 Task: Log work in the project AgileGuru for the issue 'Develop a new tool for automated testing of web application performance under high traffic and load conditions' spent time as '1w 6d 3h 38m' and remaining time as '1w 5d 3h 16m' and add a flag. Now add the issue to the epic 'IT Service Level Management Process Improvement'. Log work in the project AgileGuru for the issue 'Upgrade the user interface of a web application to improve usability and user experience' spent time as '6w 6d 8h 7m' and remaining time as '2w 6d 19h 45m' and clone the issue. Now add the issue to the epic 'IT Capacity Management Process Improvement'
Action: Mouse moved to (1010, 249)
Screenshot: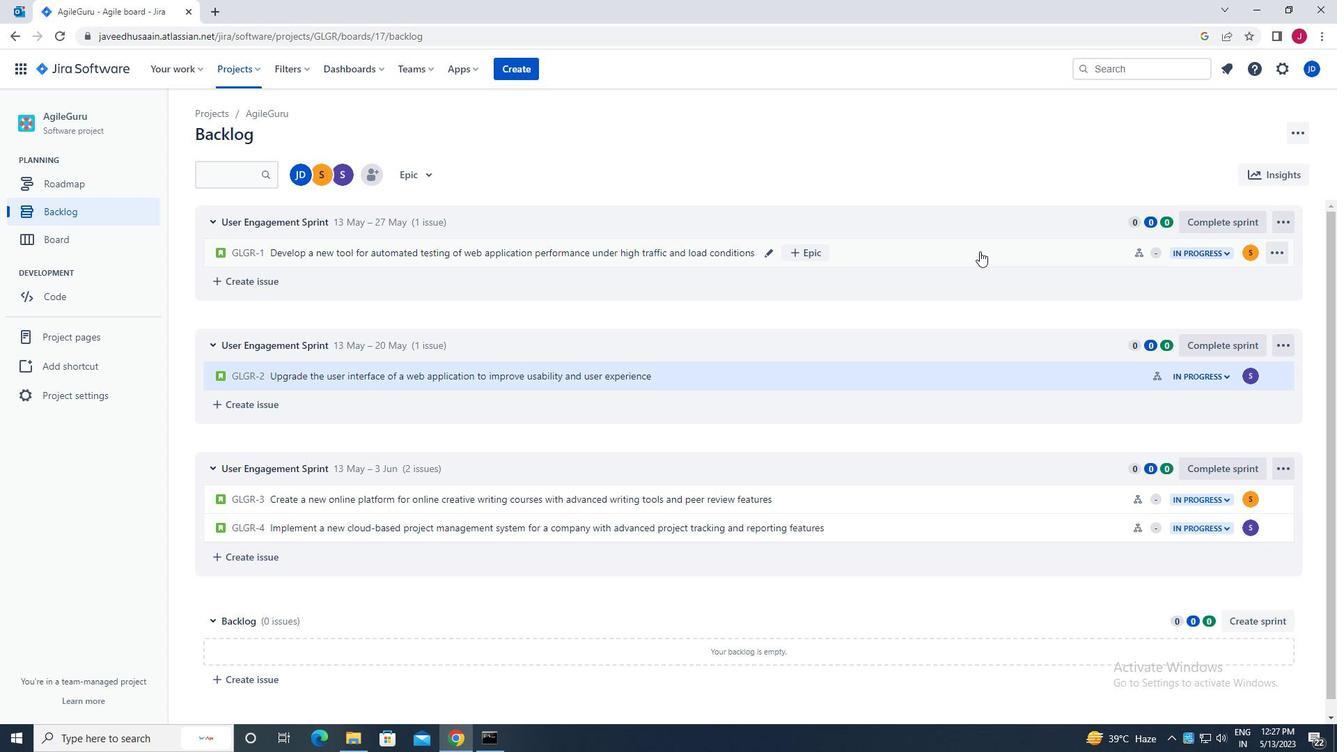 
Action: Mouse pressed left at (1010, 249)
Screenshot: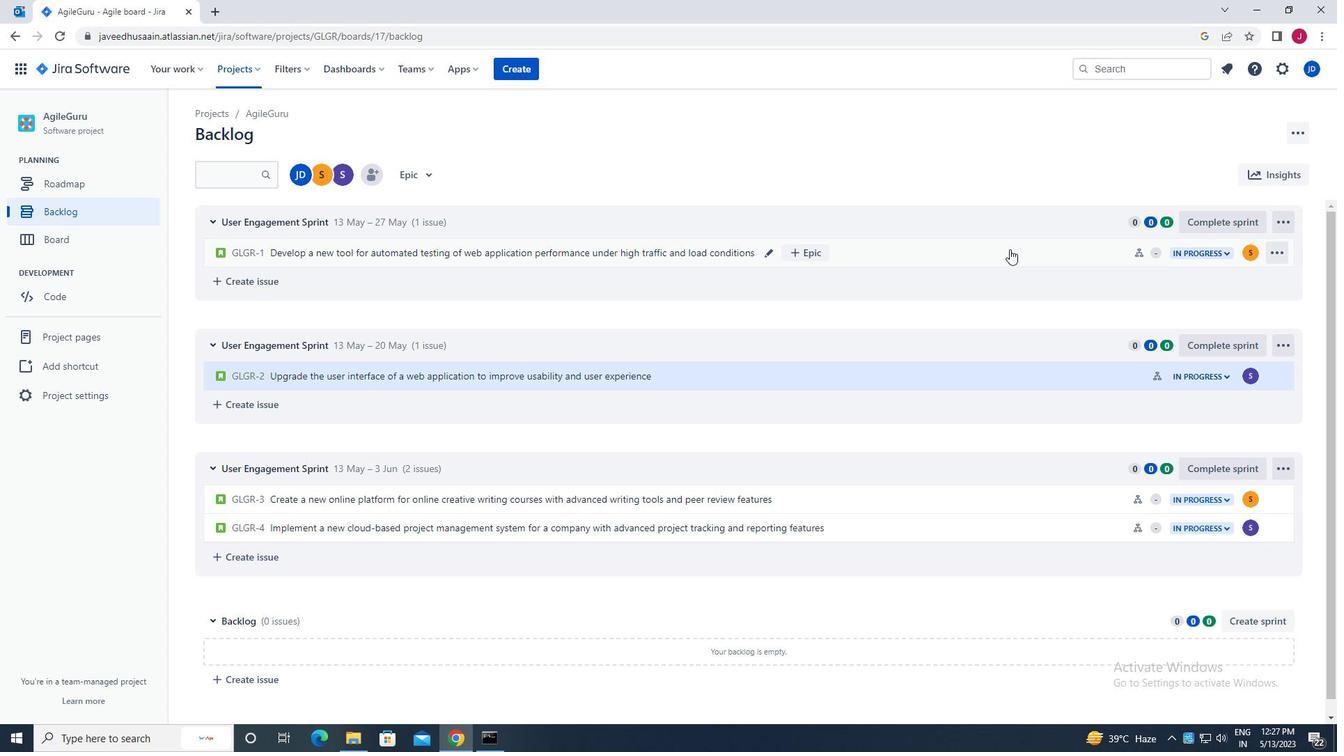 
Action: Mouse moved to (1275, 212)
Screenshot: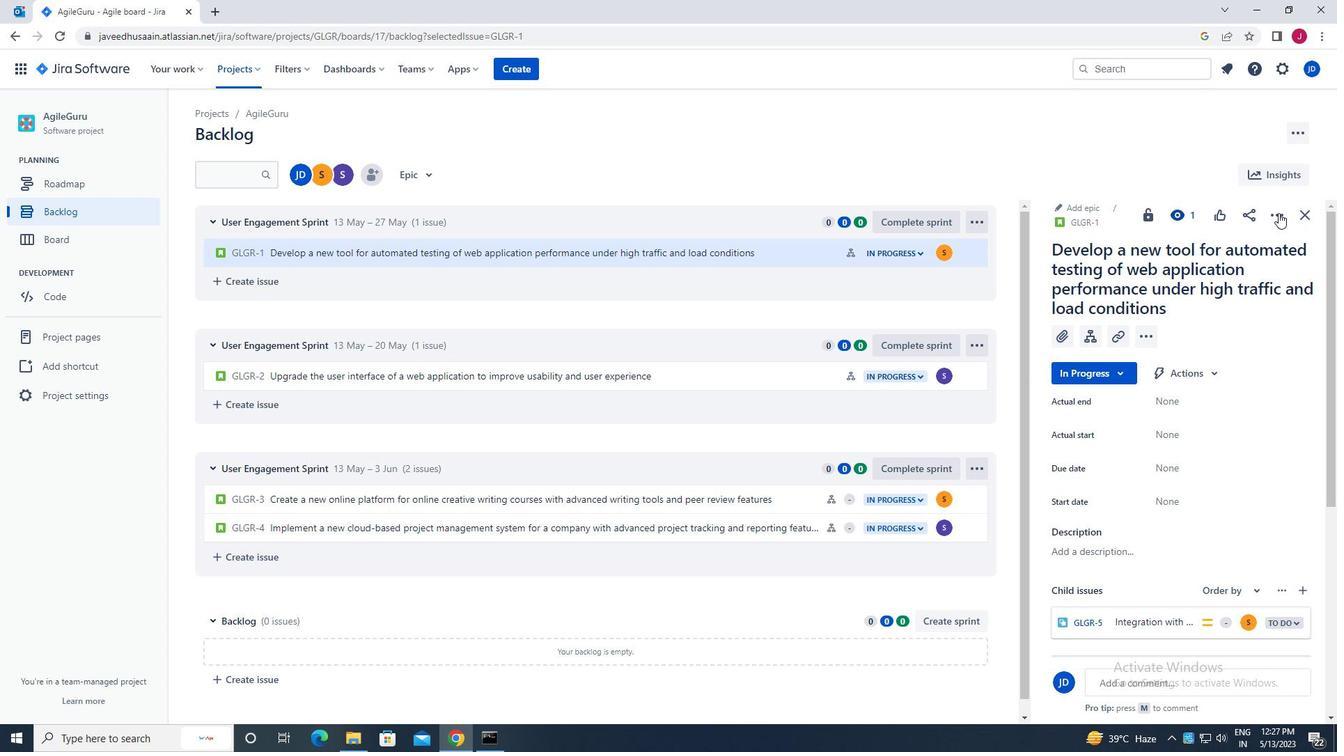 
Action: Mouse pressed left at (1275, 212)
Screenshot: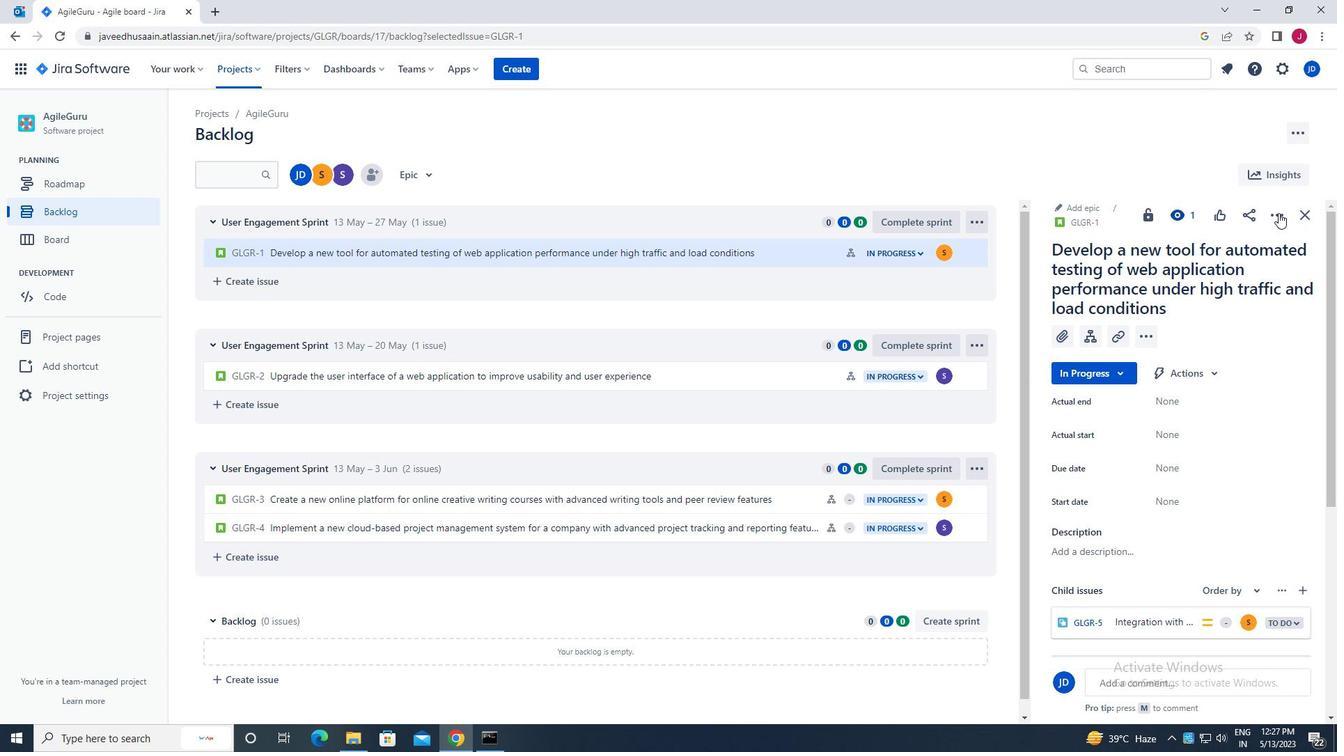 
Action: Mouse moved to (1209, 257)
Screenshot: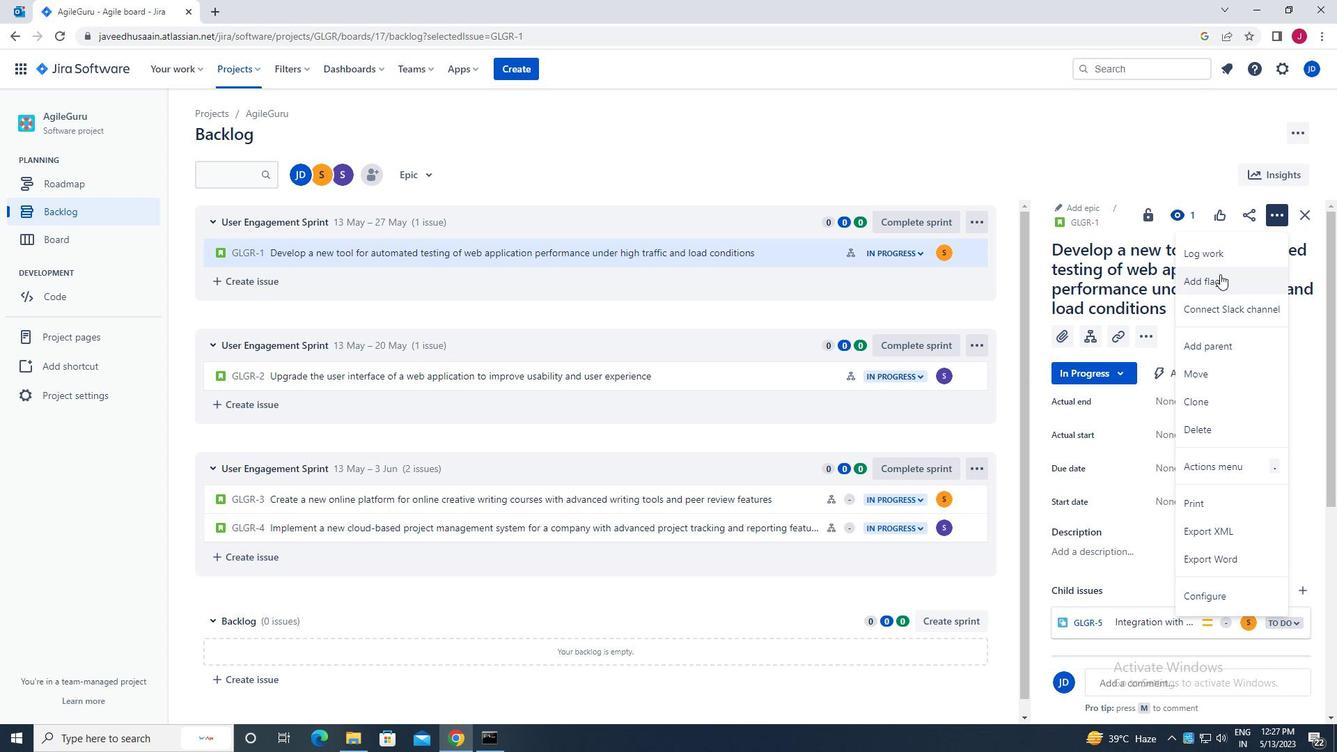 
Action: Mouse pressed left at (1209, 257)
Screenshot: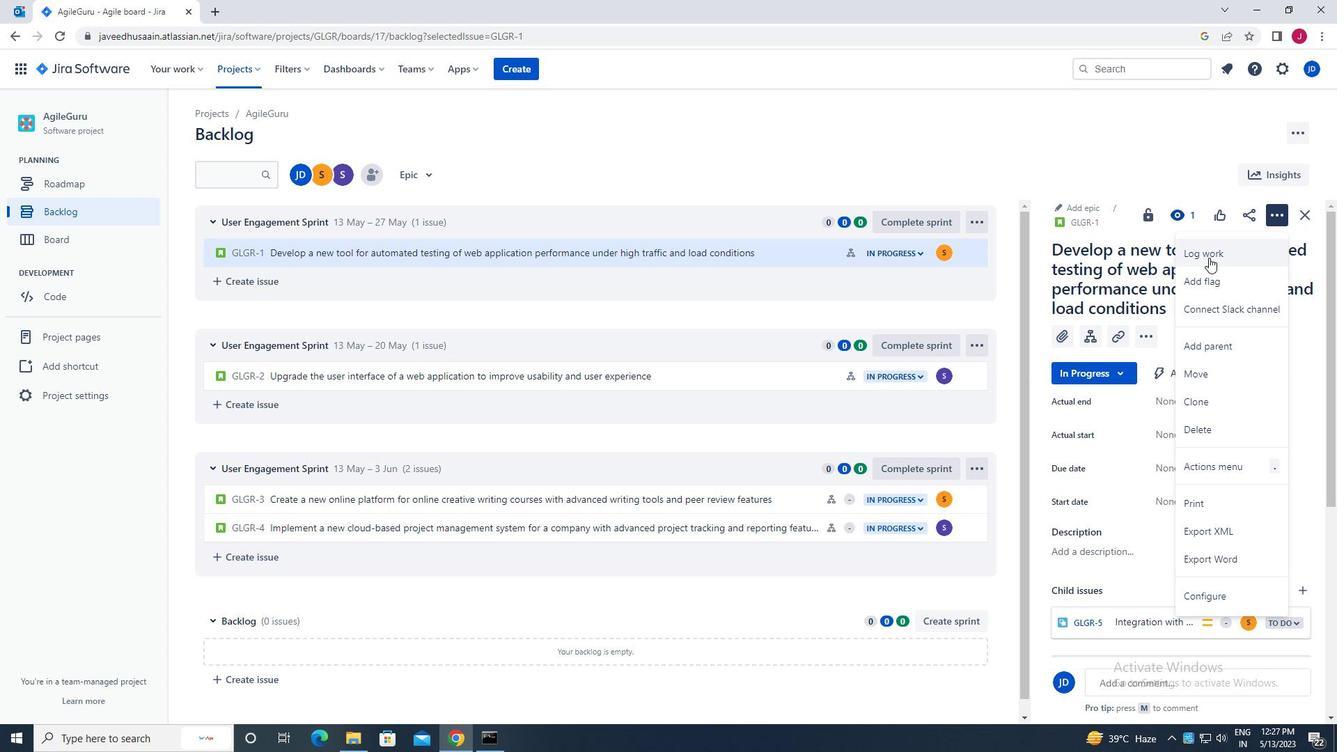 
Action: Mouse moved to (594, 204)
Screenshot: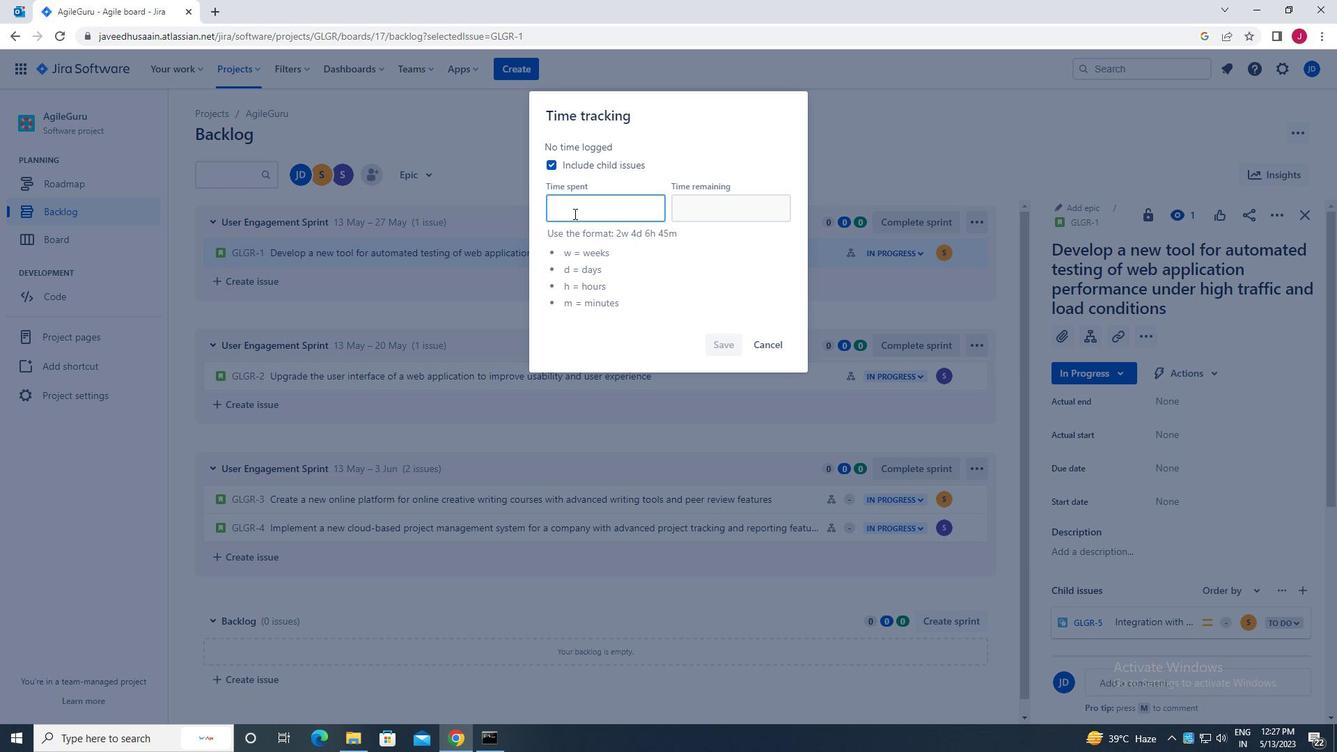 
Action: Mouse pressed left at (594, 204)
Screenshot: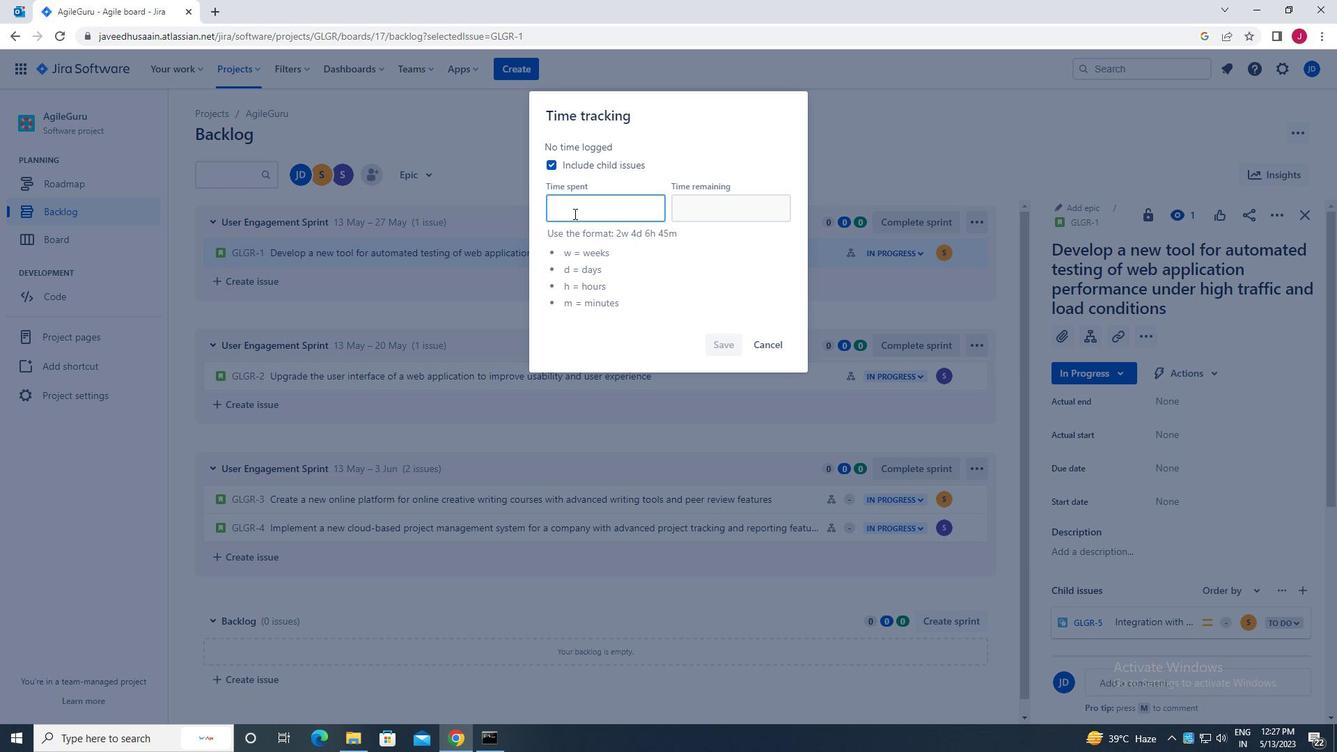 
Action: Mouse moved to (595, 204)
Screenshot: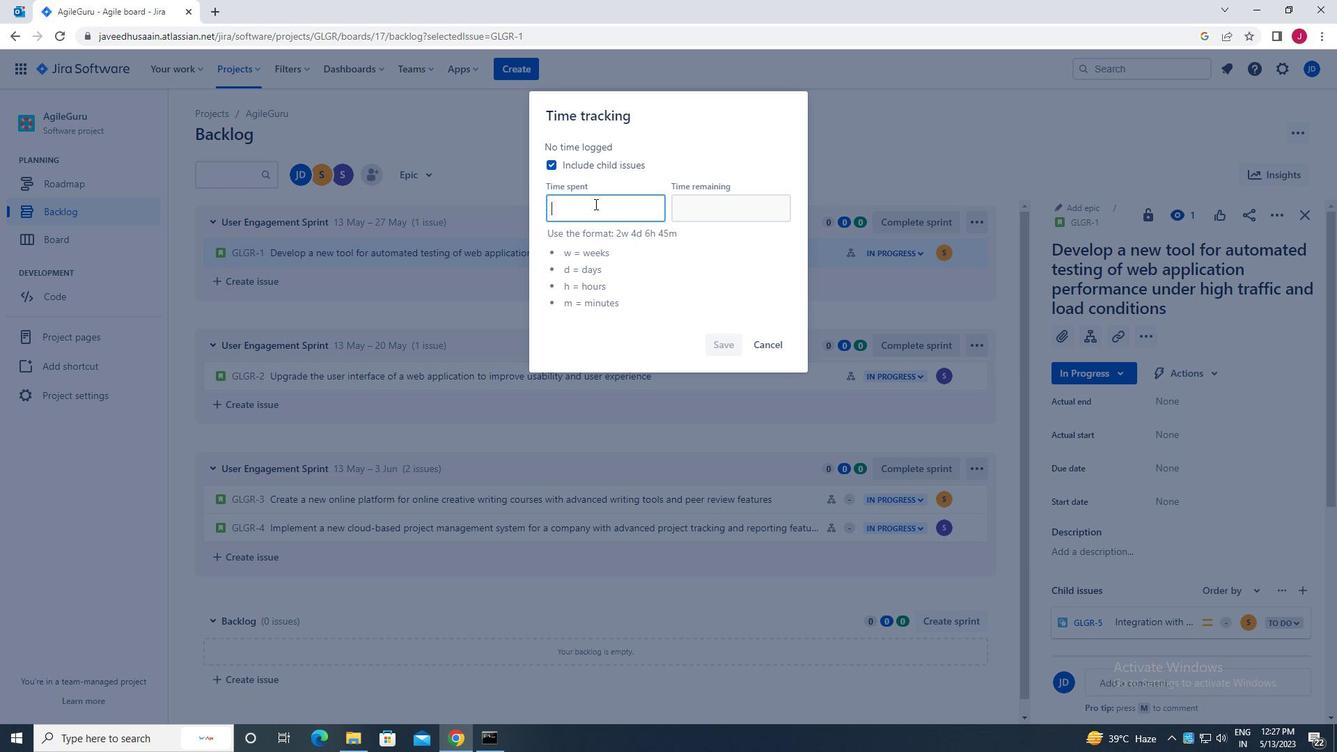 
Action: Key pressed 1<Key.caps_lock>w<Key.space>6d<Key.space>3h<Key.space>38m
Screenshot: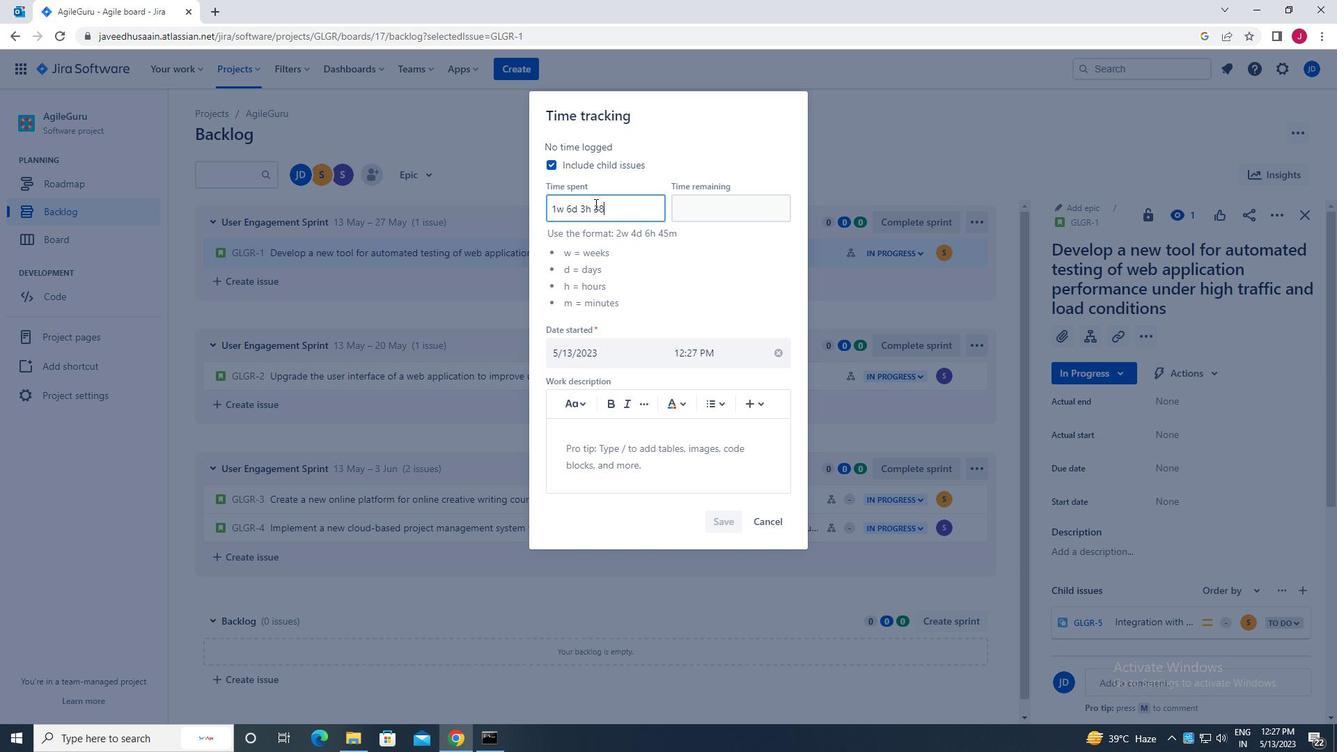 
Action: Mouse moved to (746, 204)
Screenshot: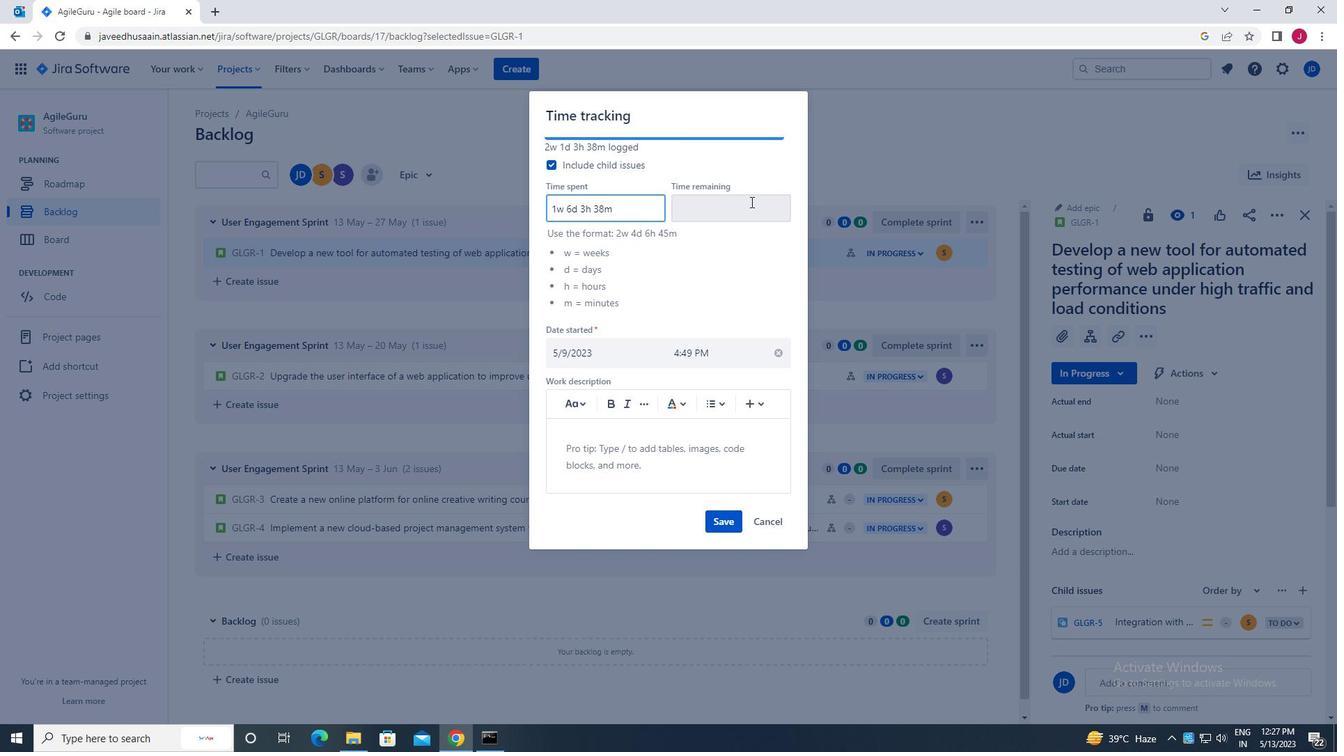 
Action: Mouse pressed left at (746, 204)
Screenshot: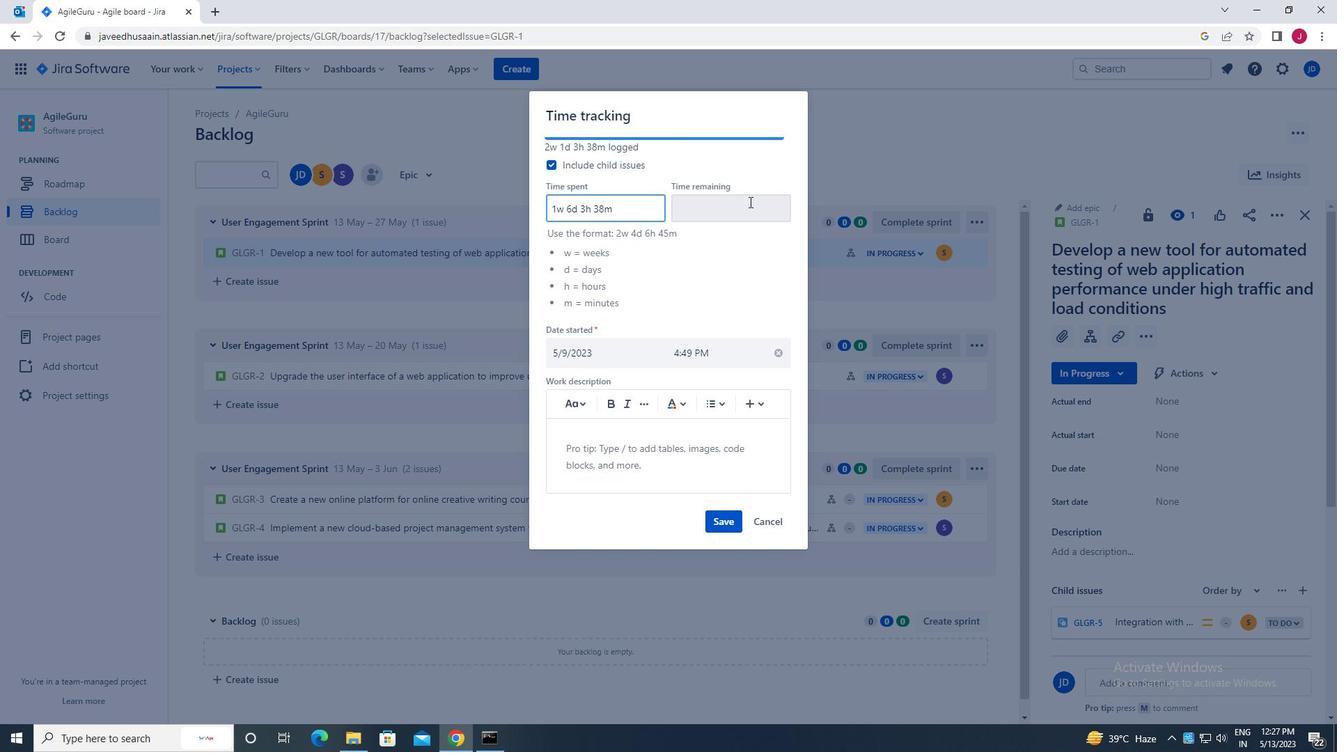 
Action: Mouse moved to (746, 204)
Screenshot: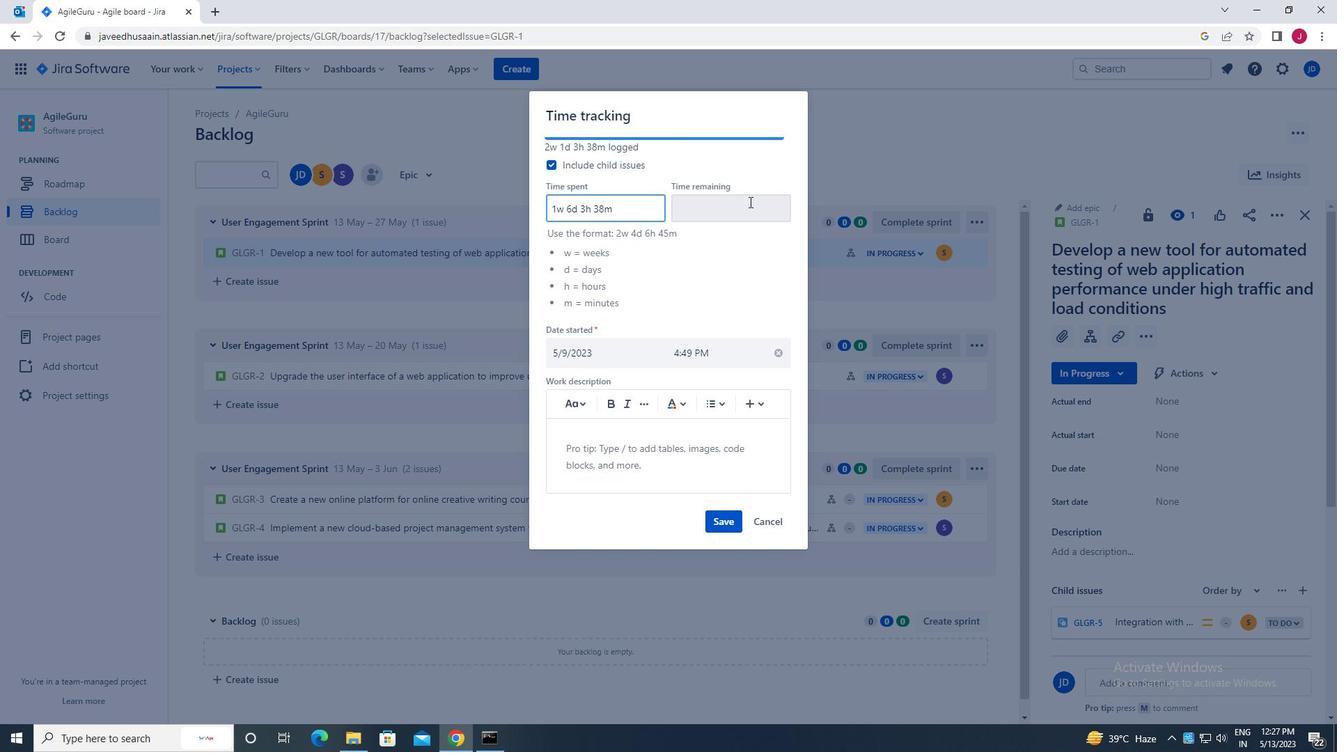 
Action: Key pressed 1w<Key.space>5d<Key.space>3h<Key.space>16m
Screenshot: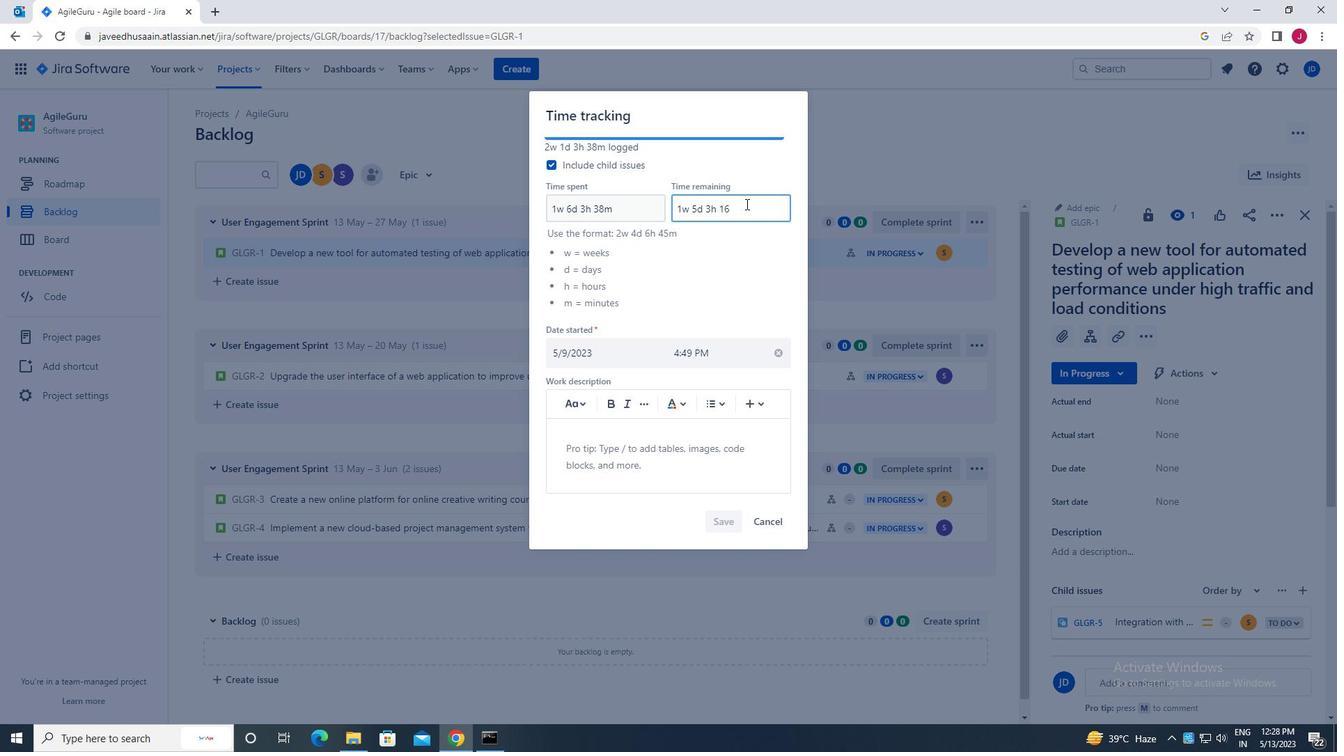 
Action: Mouse moved to (731, 521)
Screenshot: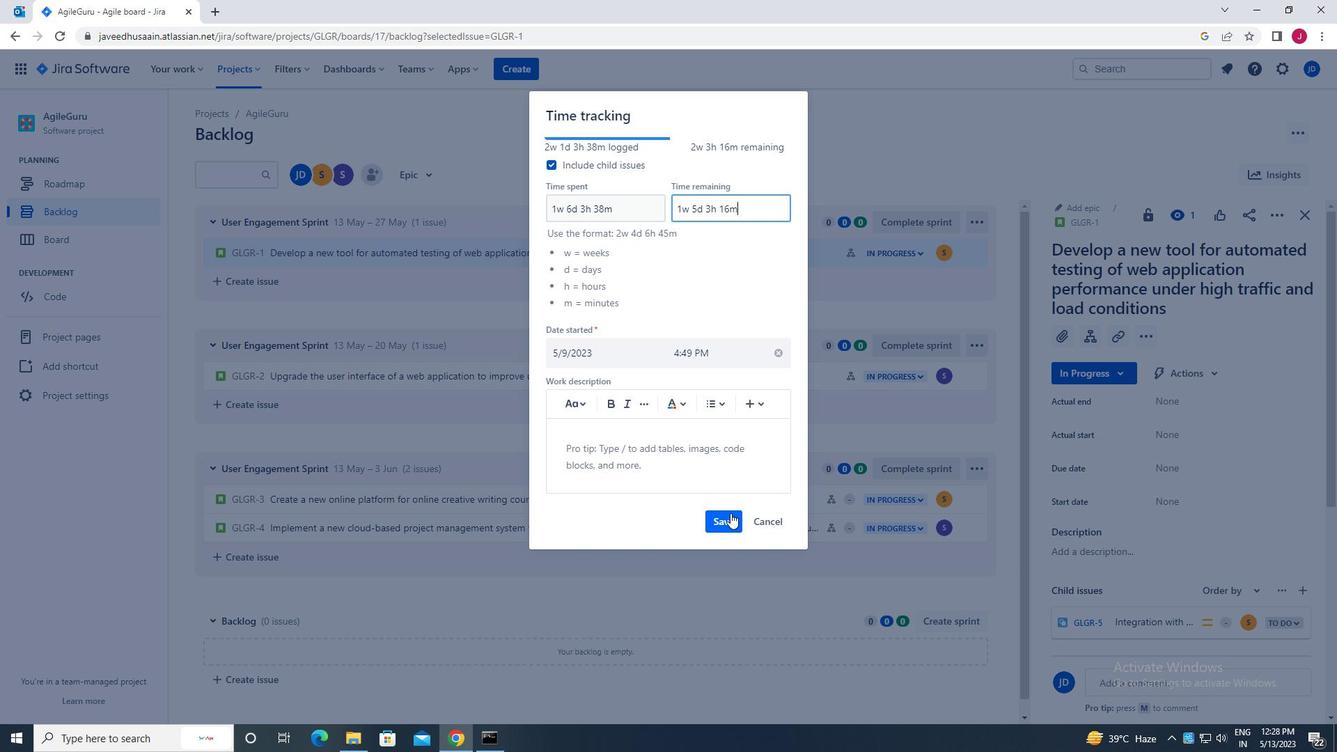 
Action: Mouse pressed left at (731, 521)
Screenshot: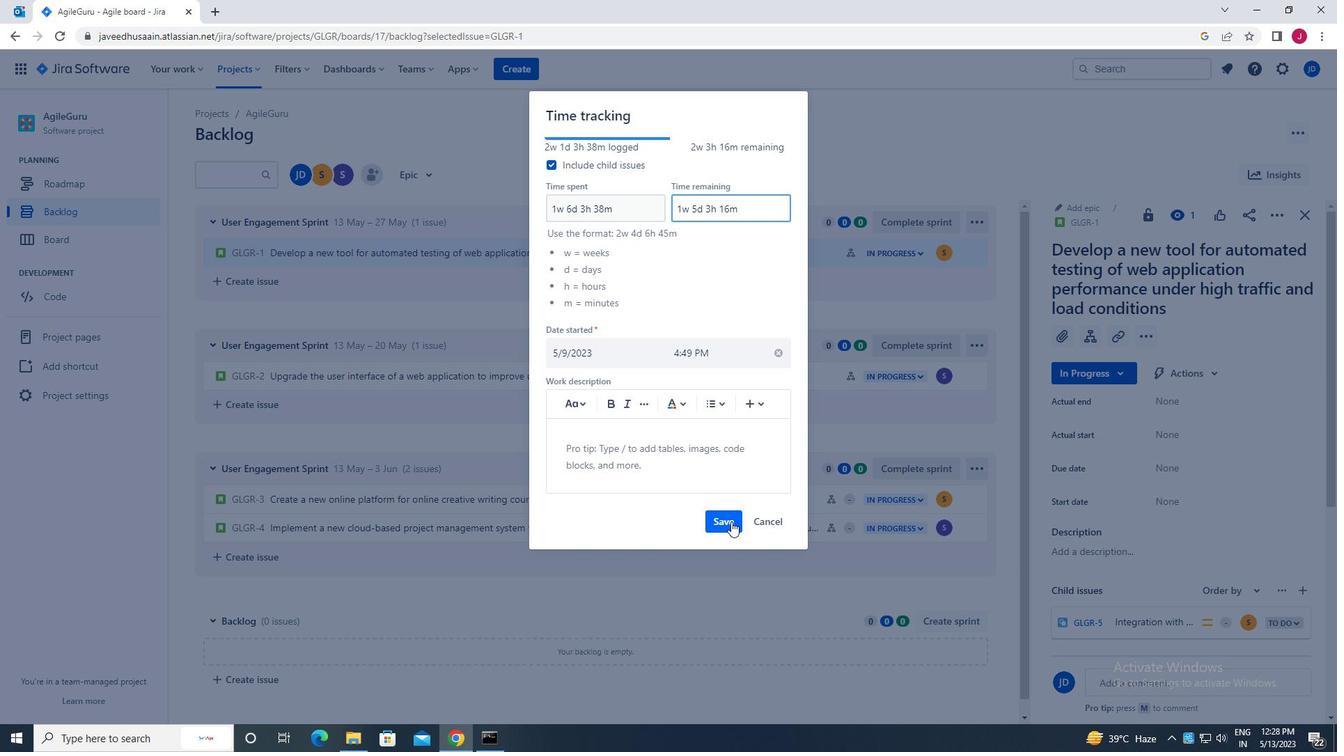 
Action: Mouse moved to (1279, 211)
Screenshot: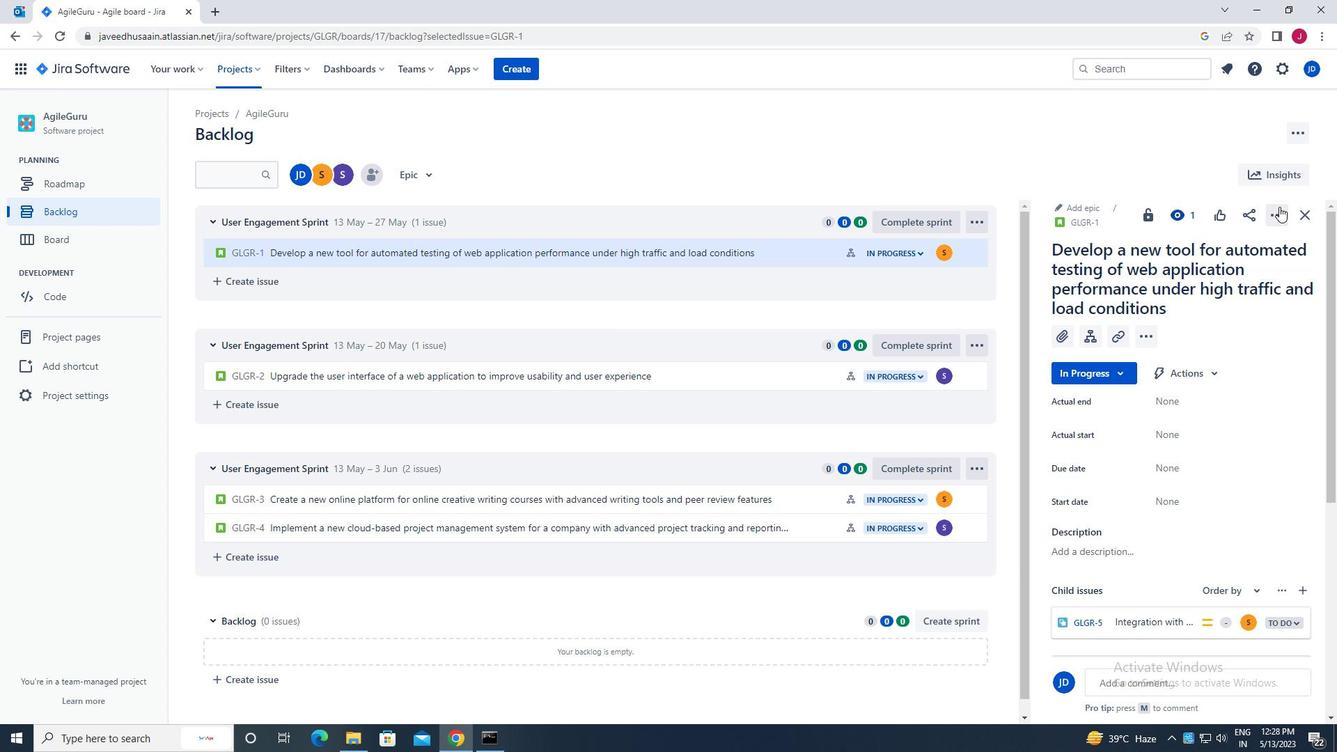 
Action: Mouse pressed left at (1279, 211)
Screenshot: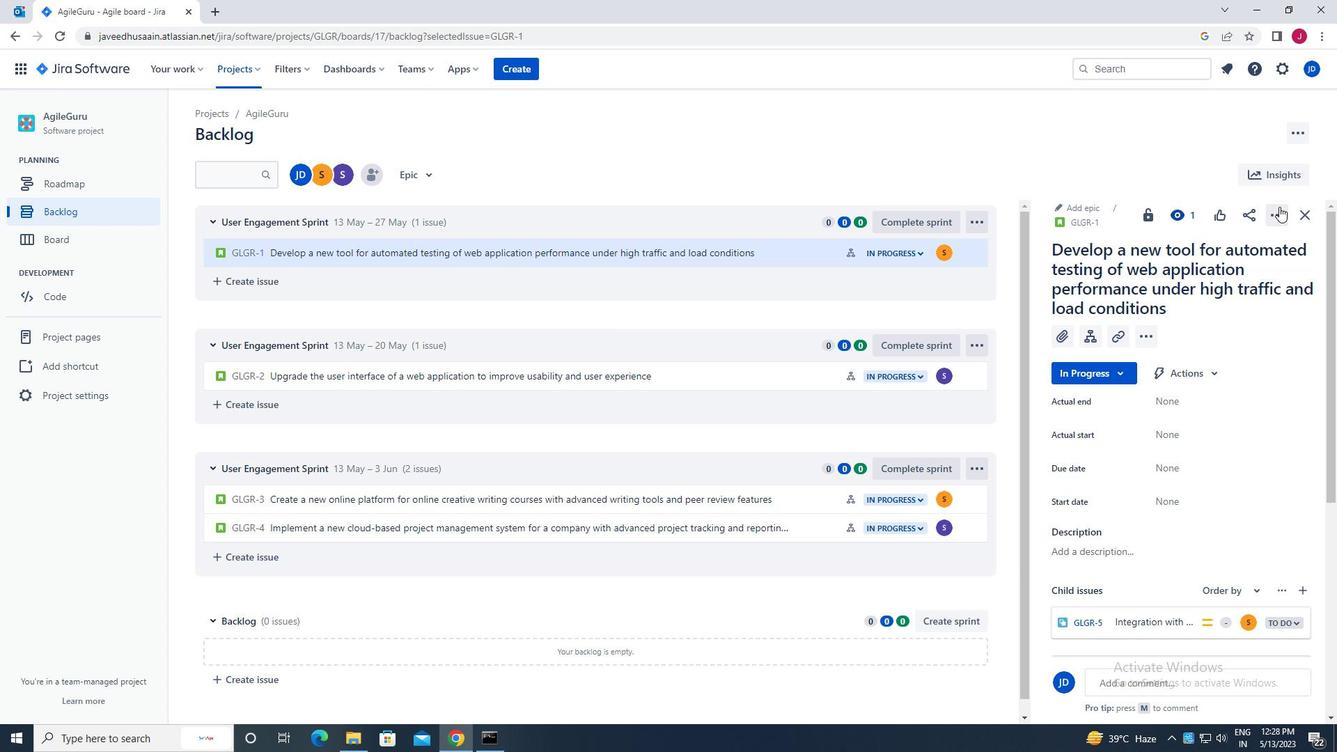 
Action: Mouse moved to (1215, 276)
Screenshot: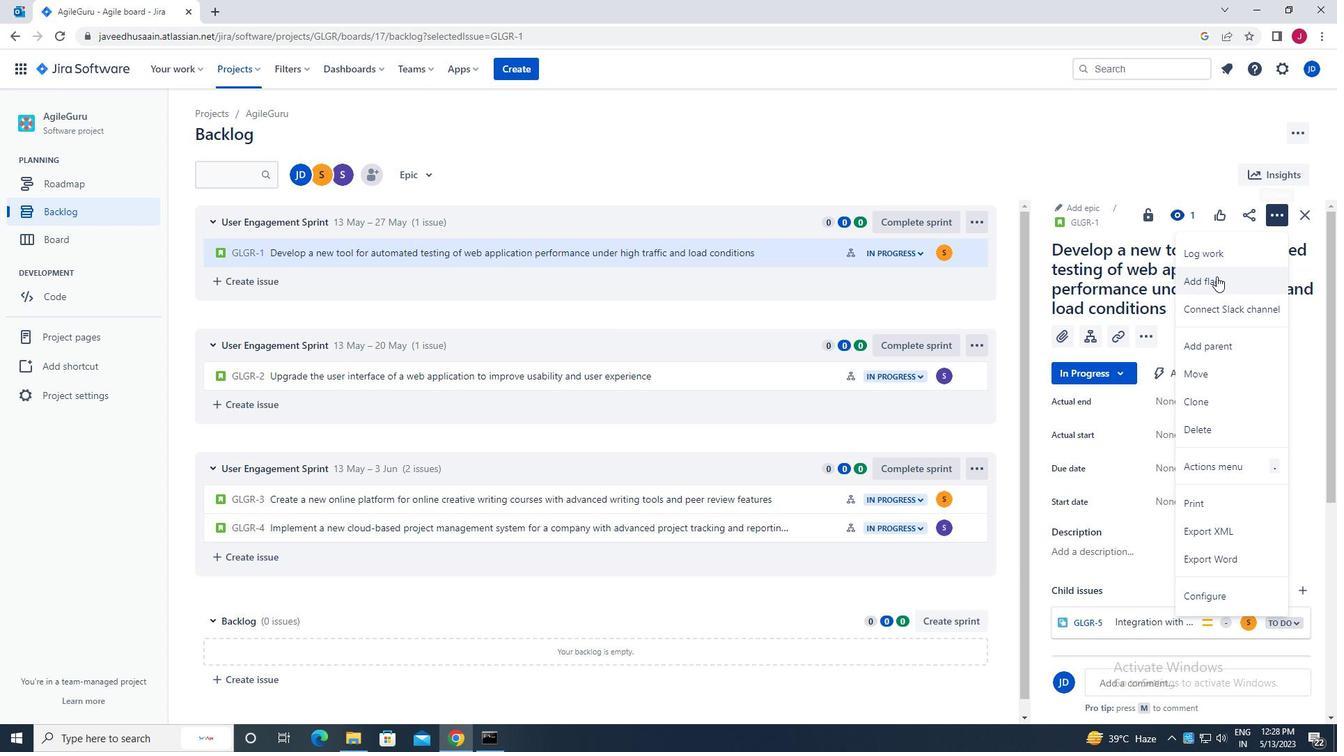 
Action: Mouse pressed left at (1215, 276)
Screenshot: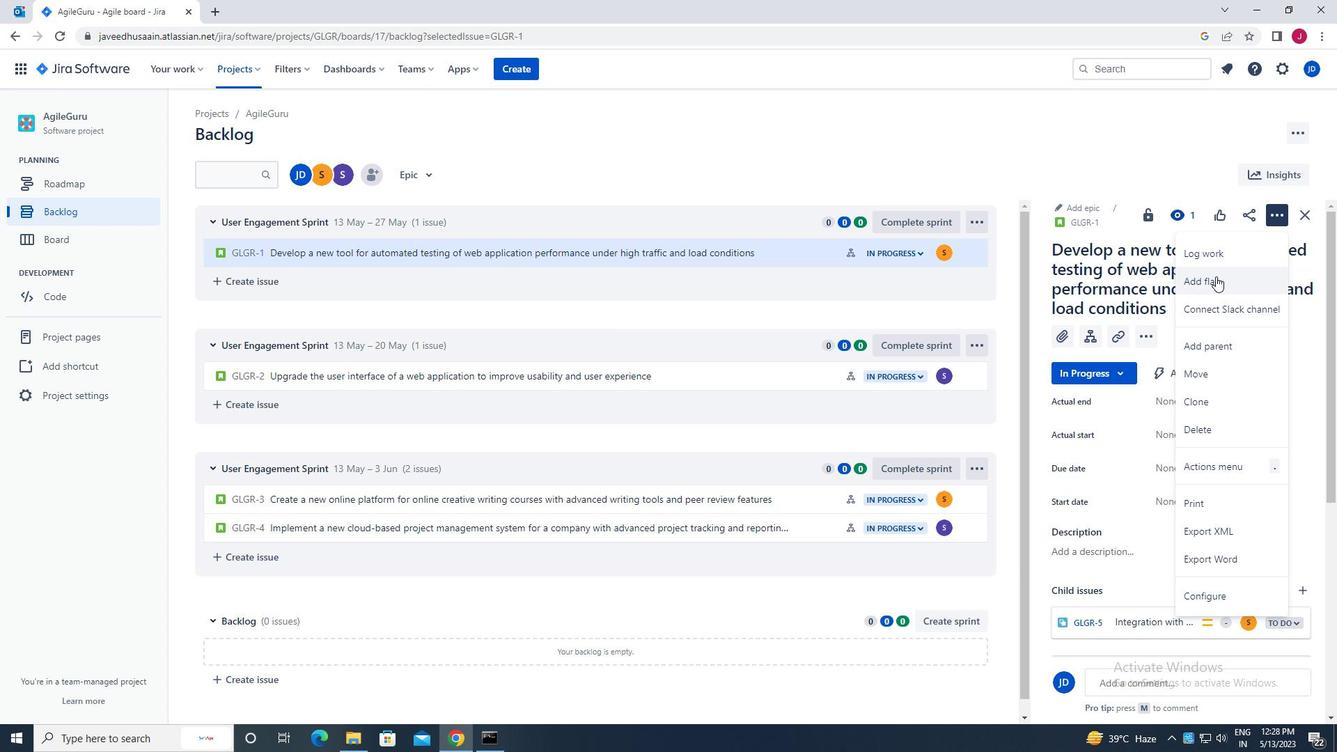
Action: Mouse moved to (1306, 216)
Screenshot: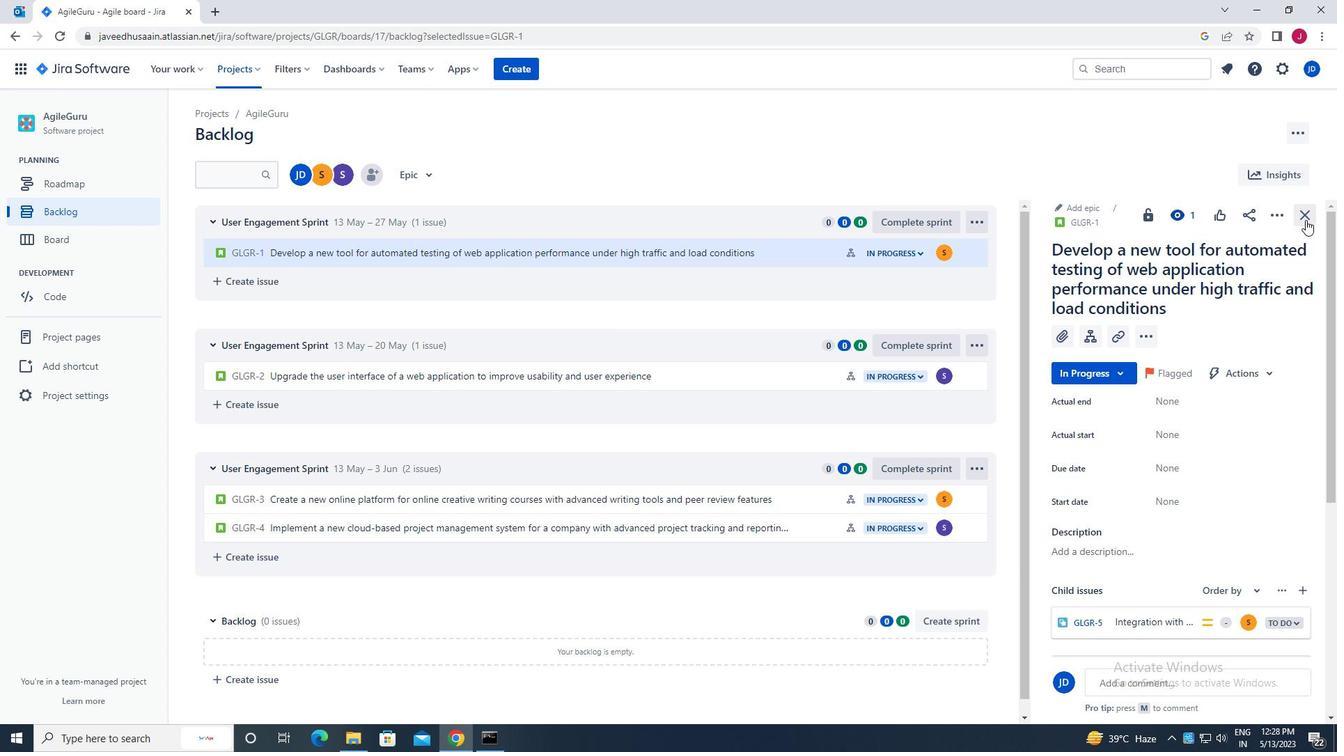 
Action: Mouse pressed left at (1306, 216)
Screenshot: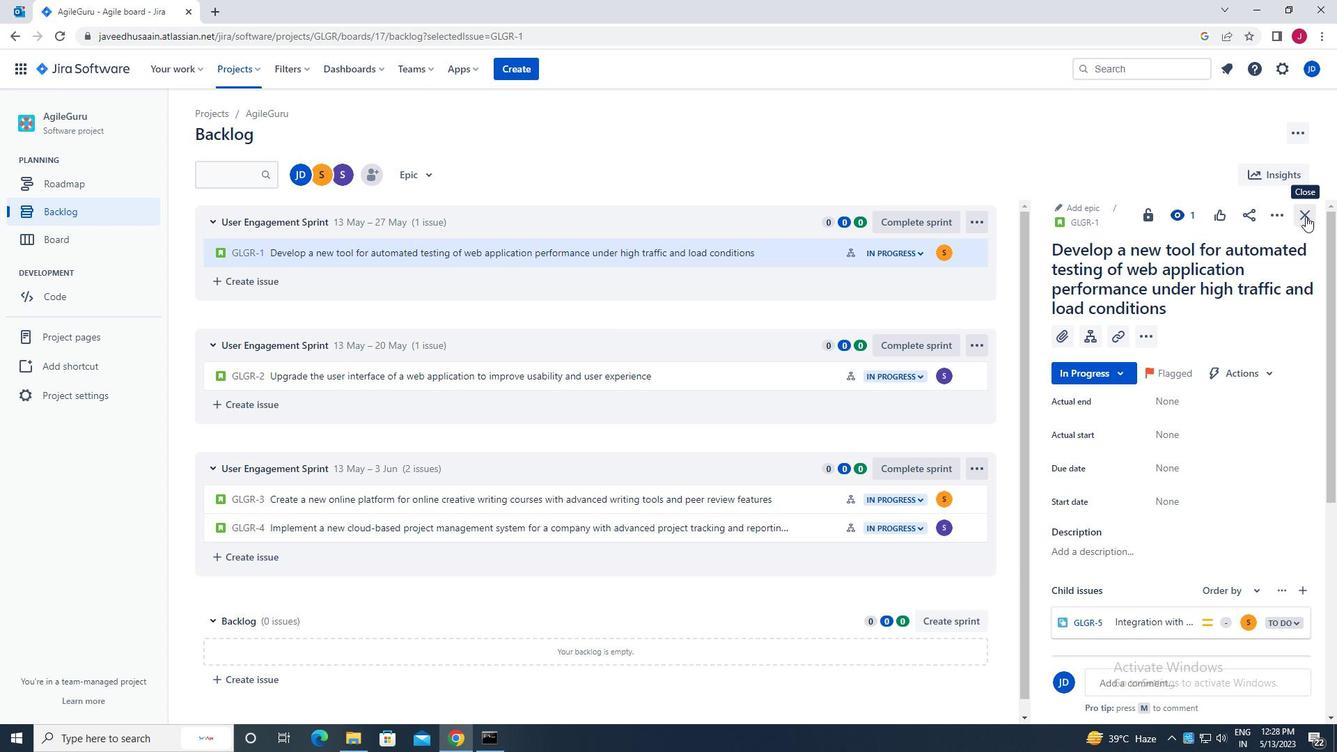 
Action: Mouse moved to (428, 172)
Screenshot: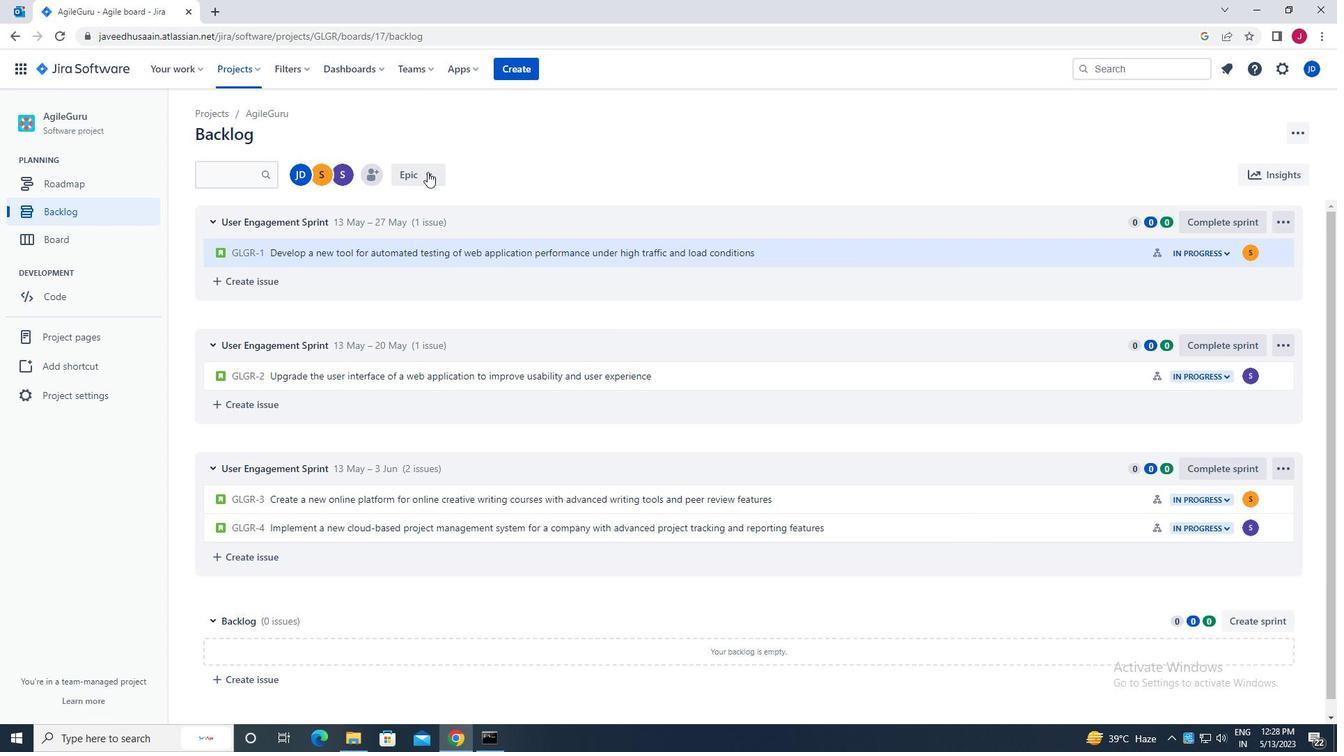 
Action: Mouse pressed left at (428, 172)
Screenshot: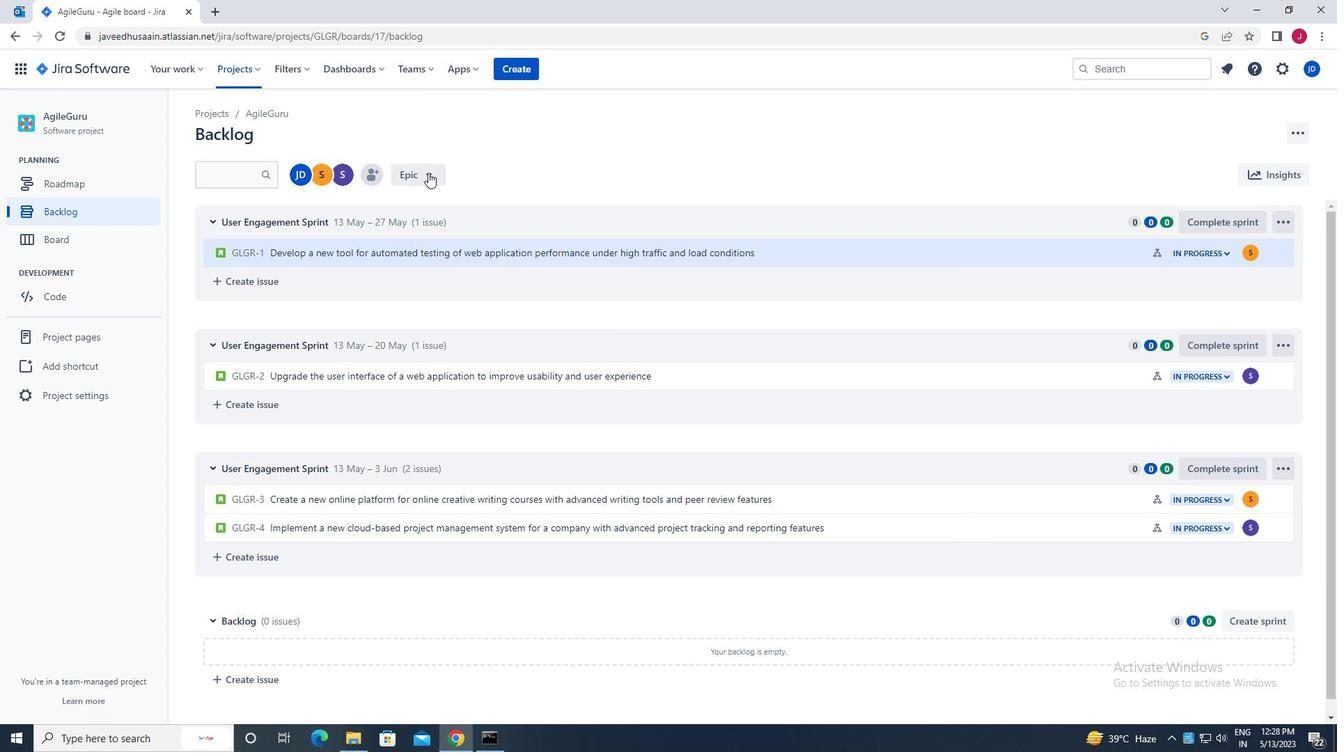 
Action: Mouse moved to (491, 236)
Screenshot: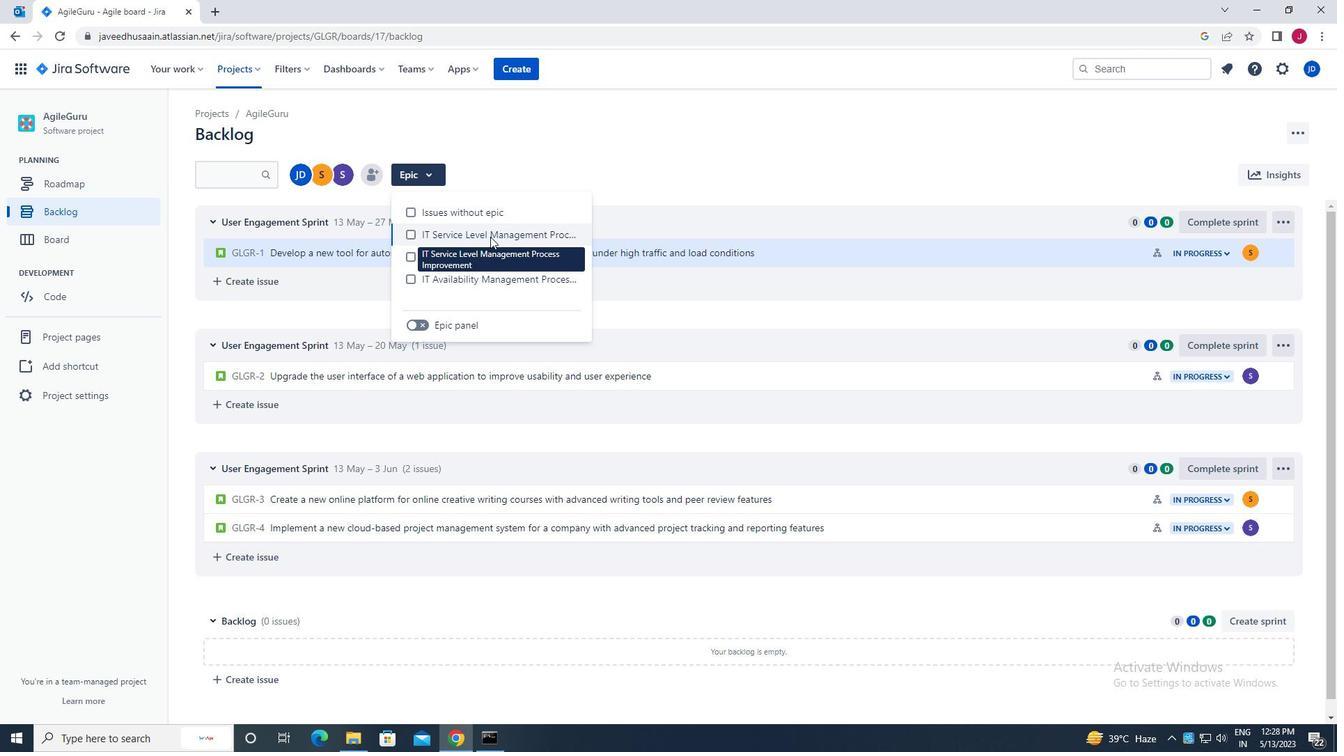 
Action: Mouse pressed left at (491, 236)
Screenshot: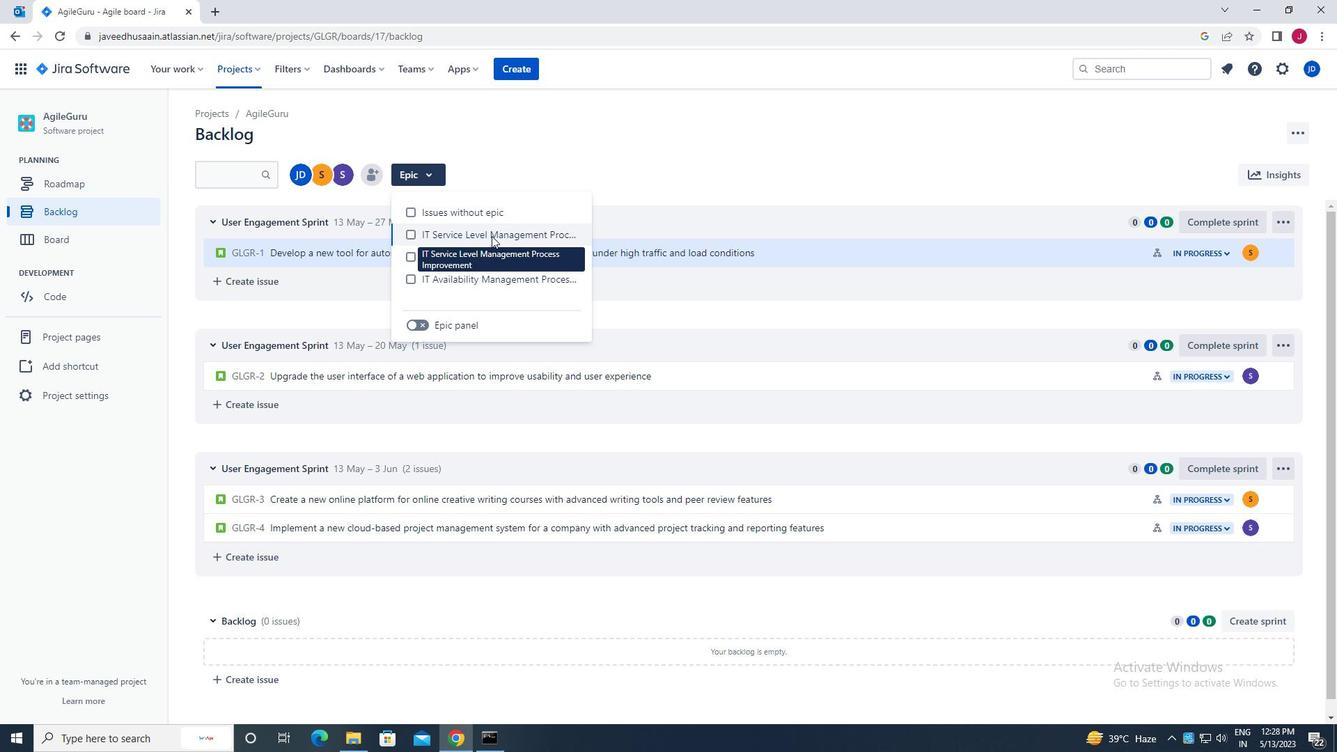 
Action: Mouse moved to (588, 151)
Screenshot: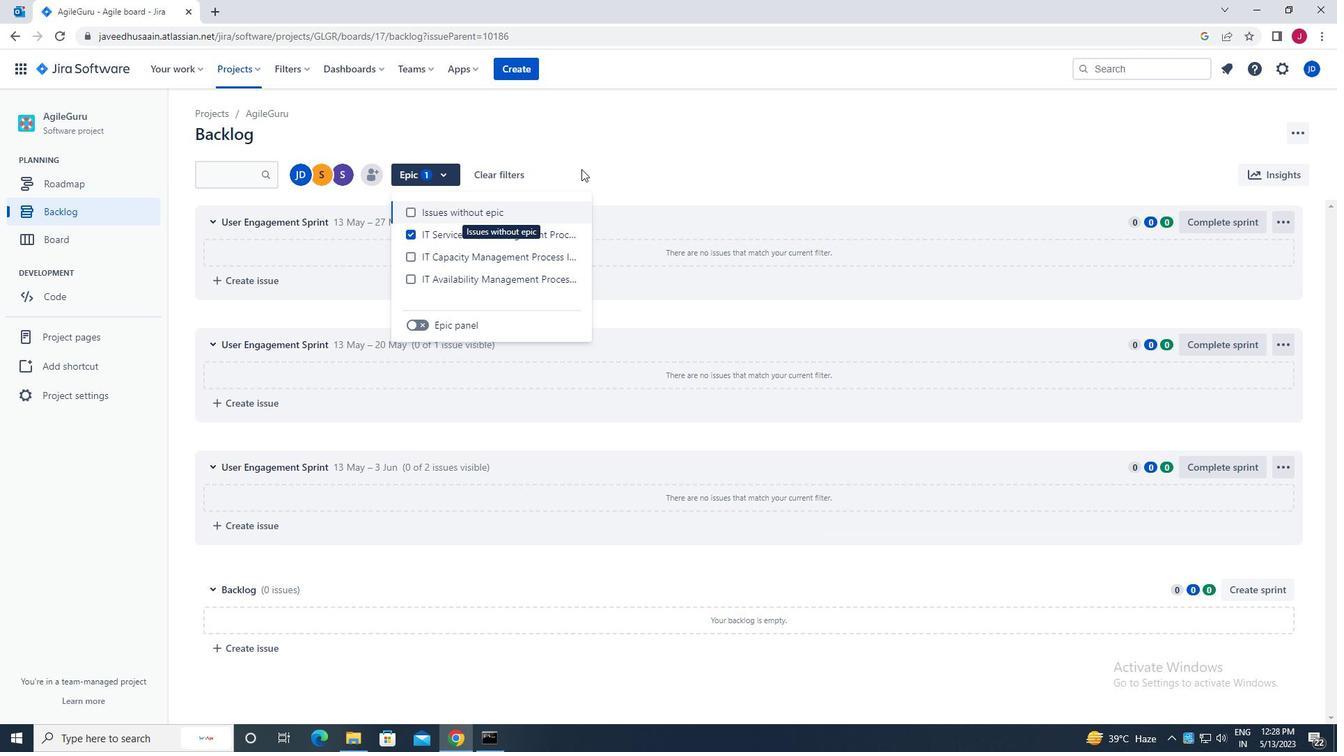 
Action: Mouse pressed left at (588, 151)
Screenshot: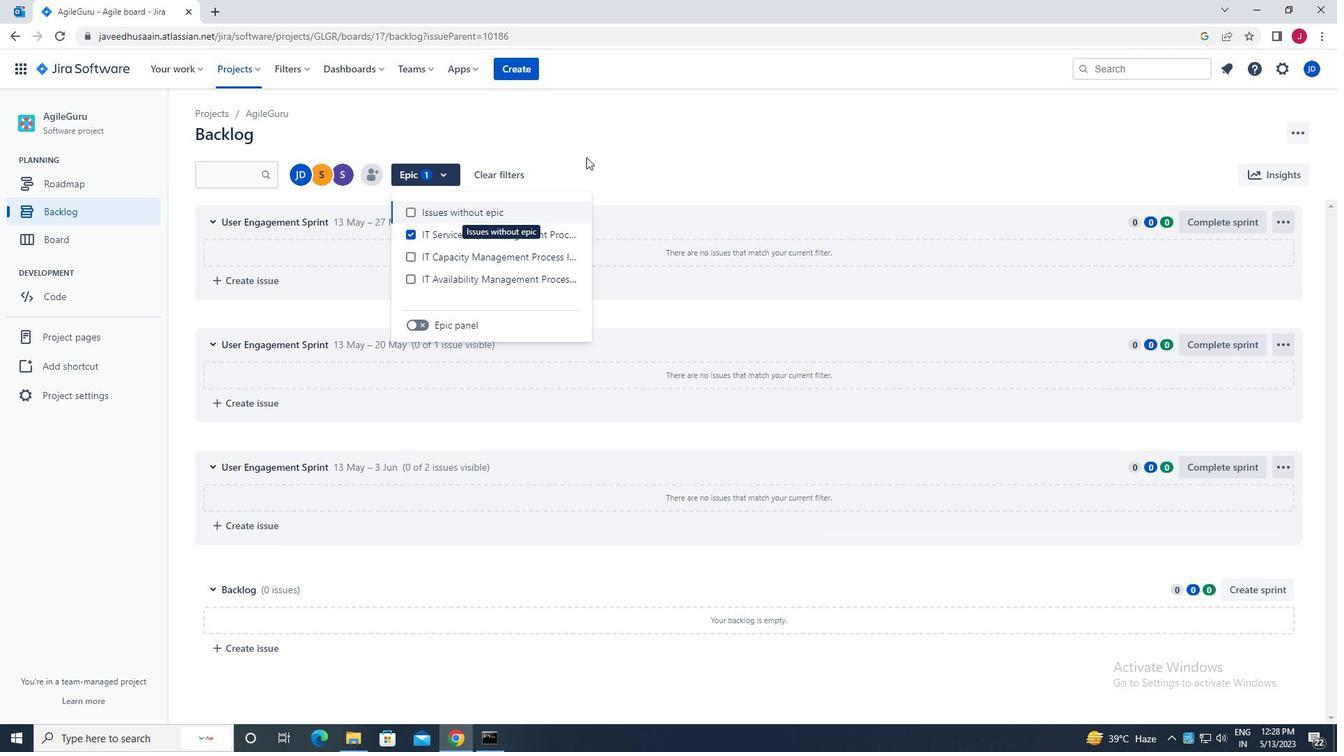 
Action: Mouse moved to (97, 209)
Screenshot: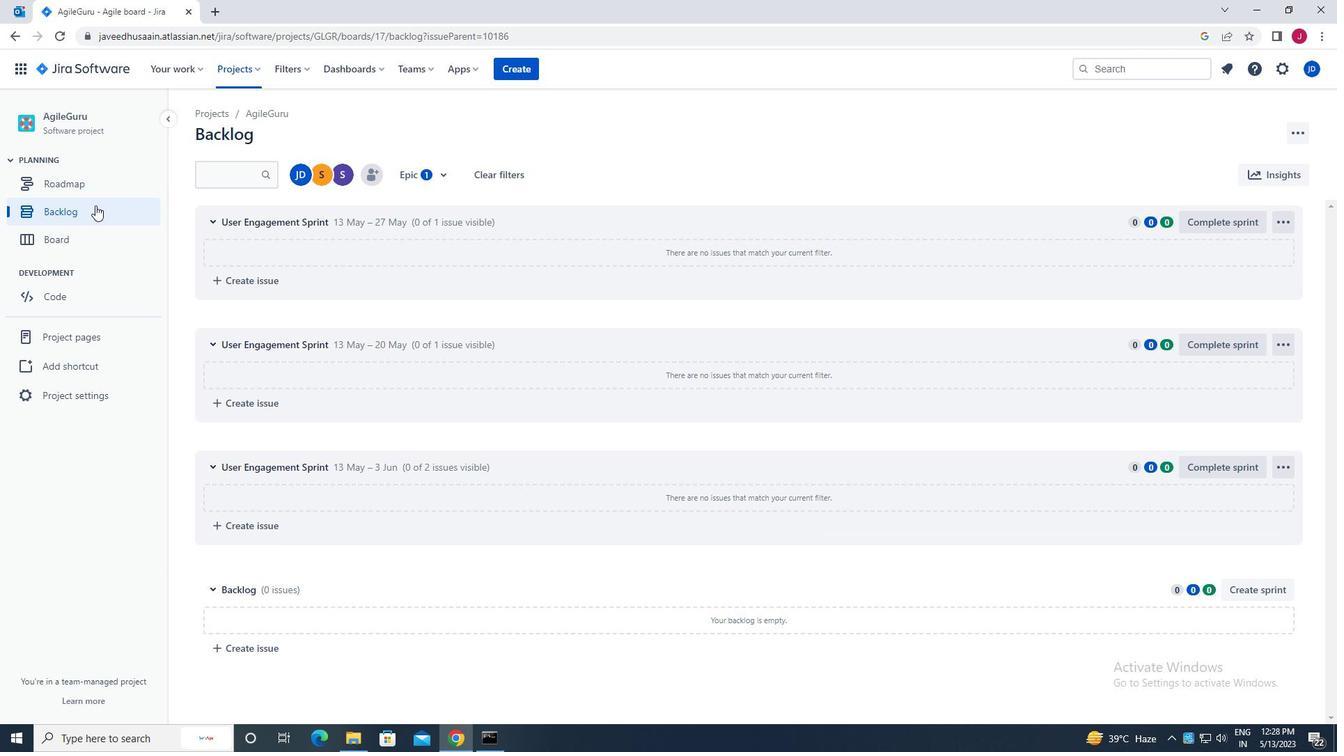 
Action: Mouse pressed left at (97, 209)
Screenshot: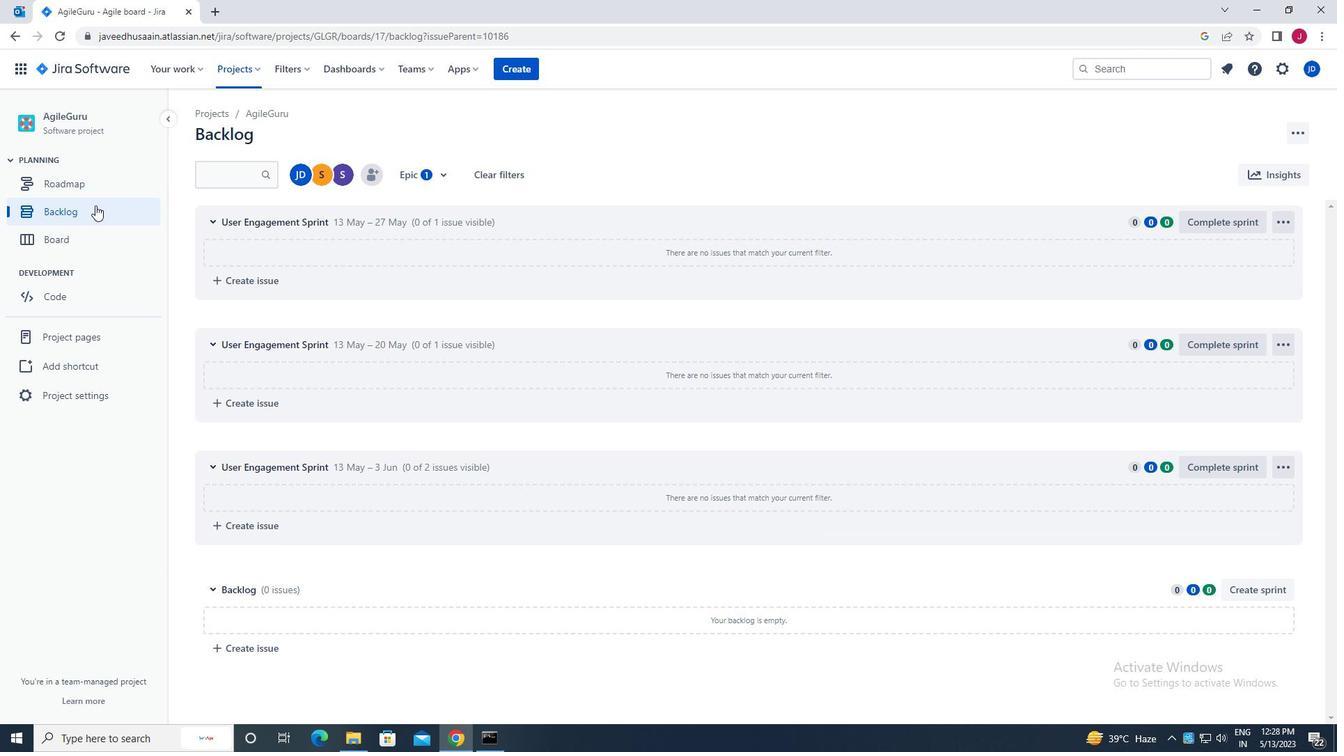 
Action: Mouse moved to (1066, 378)
Screenshot: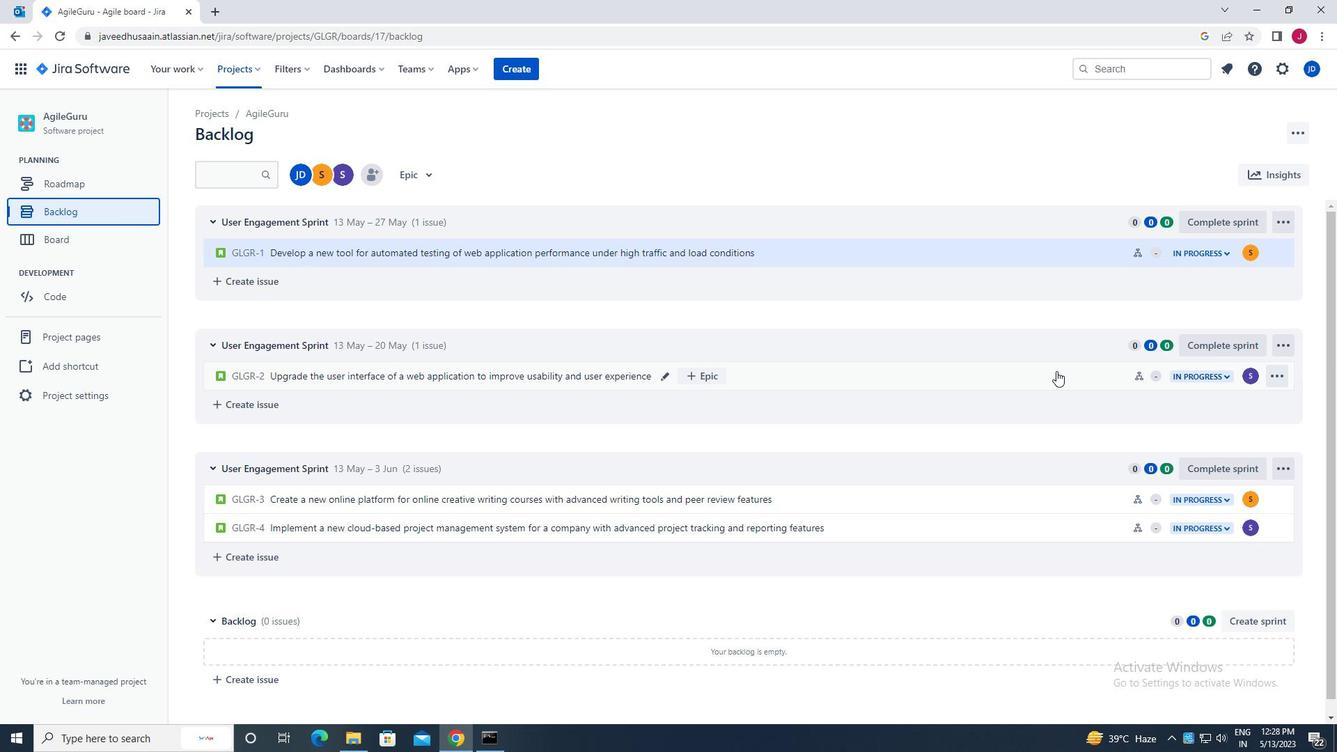 
Action: Mouse pressed left at (1066, 378)
Screenshot: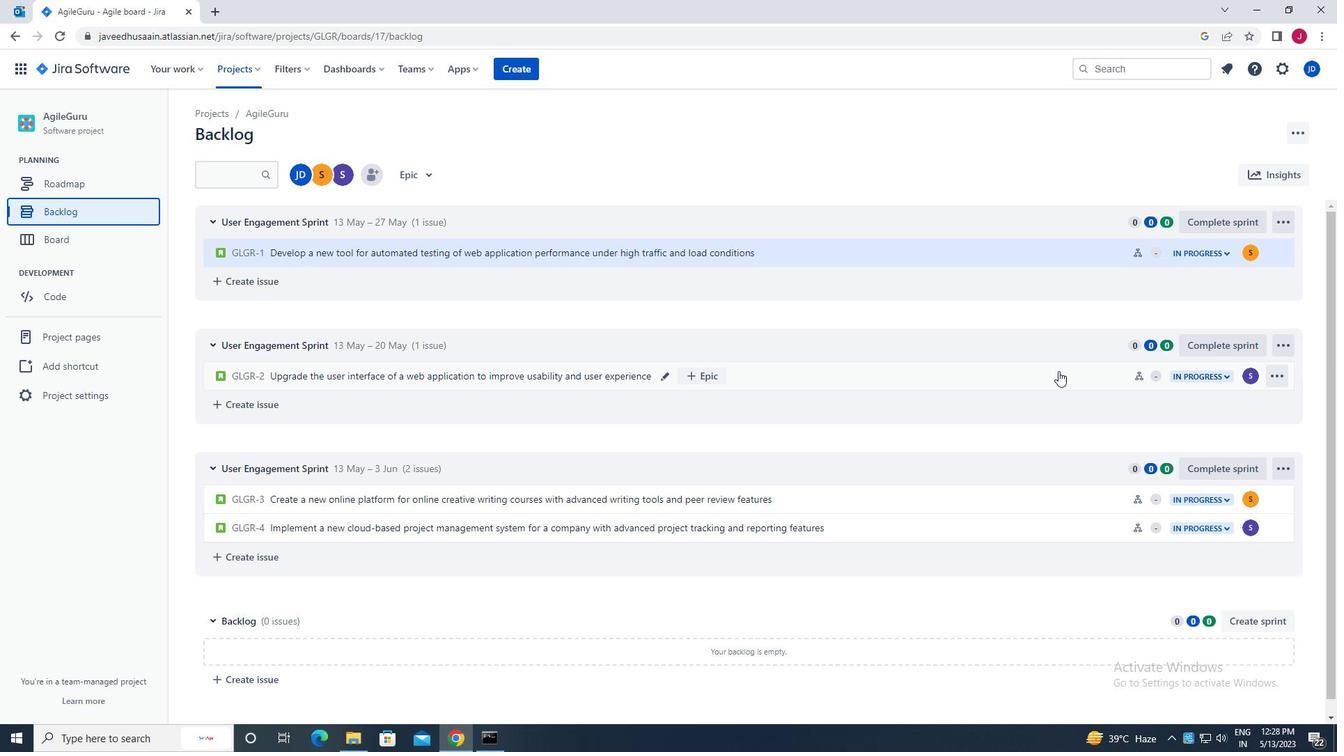 
Action: Mouse moved to (1265, 219)
Screenshot: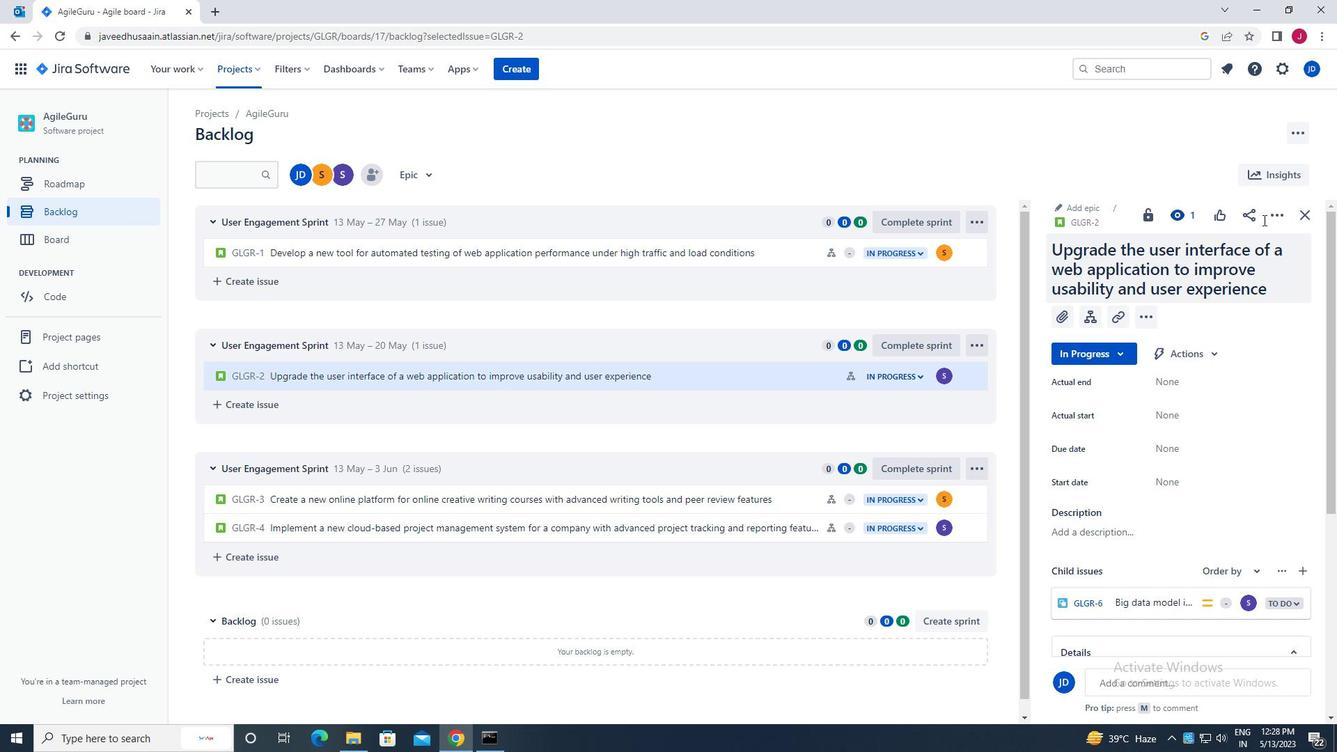 
Action: Mouse pressed left at (1265, 219)
Screenshot: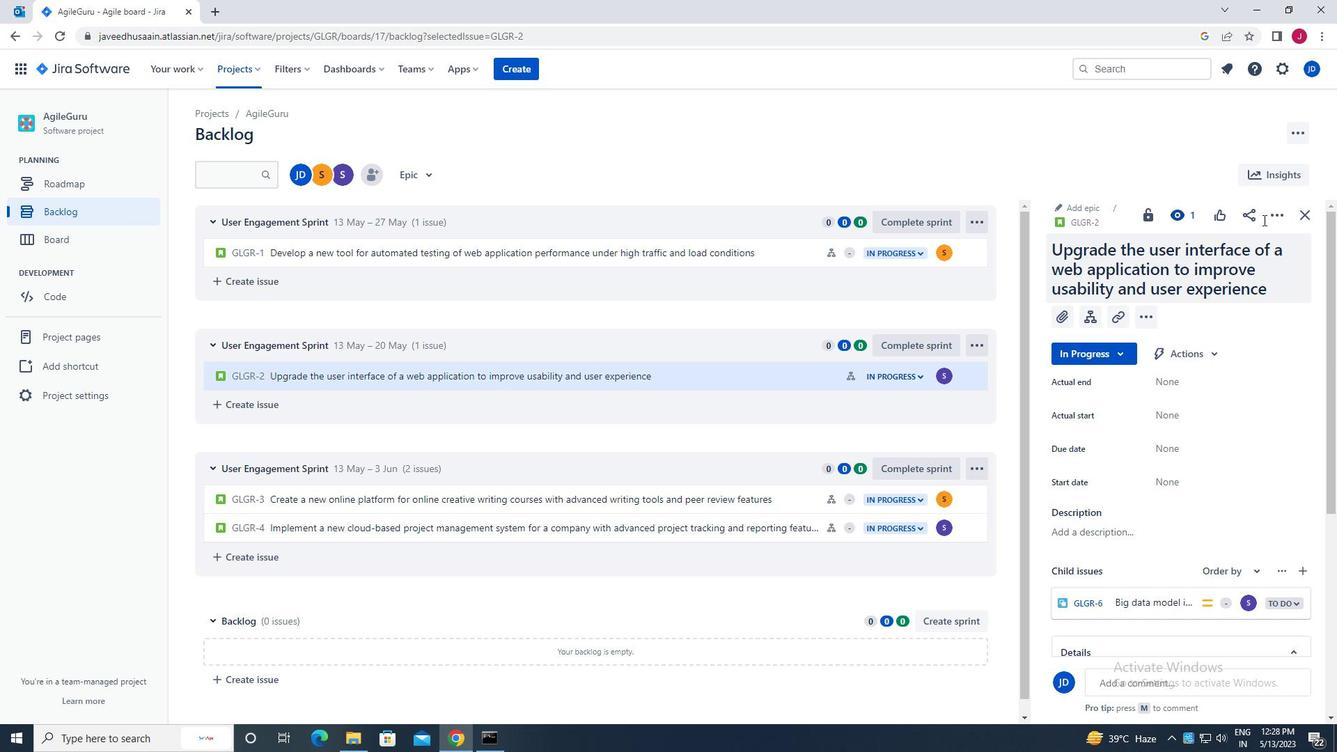 
Action: Mouse moved to (1271, 217)
Screenshot: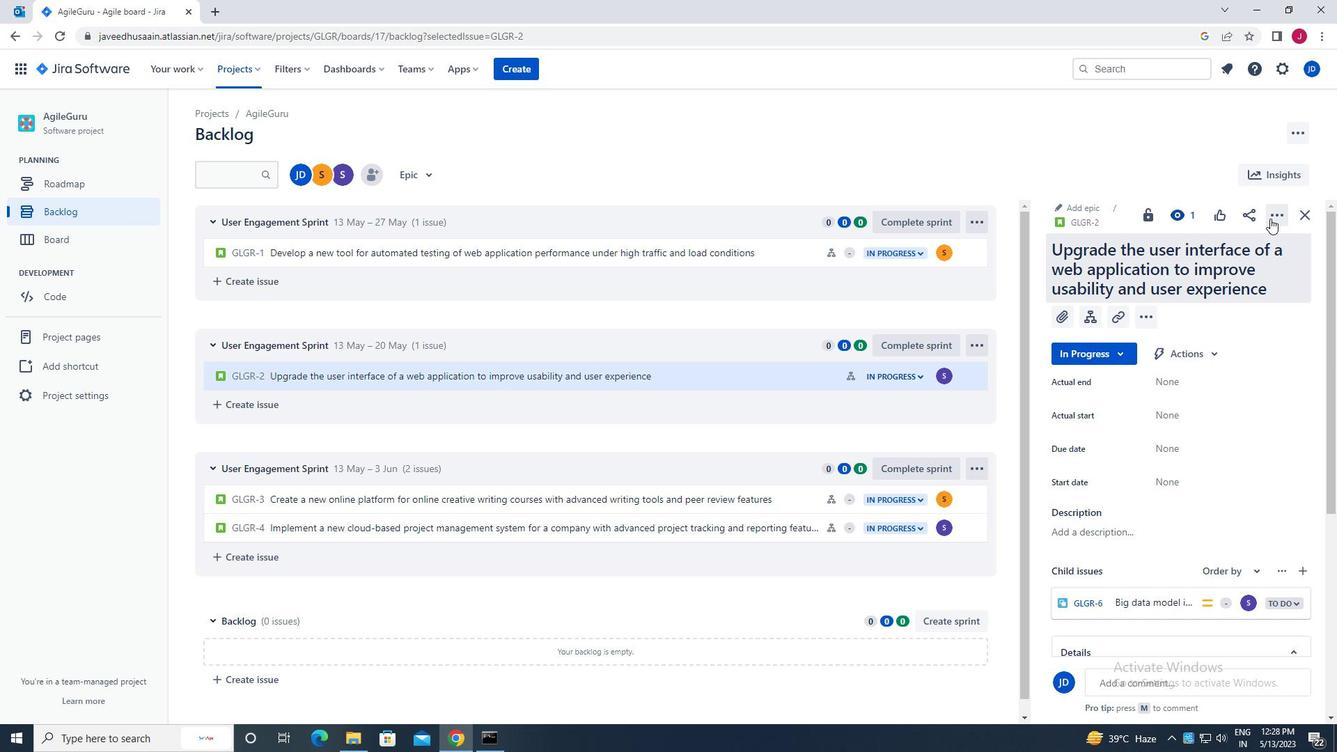 
Action: Mouse pressed left at (1271, 217)
Screenshot: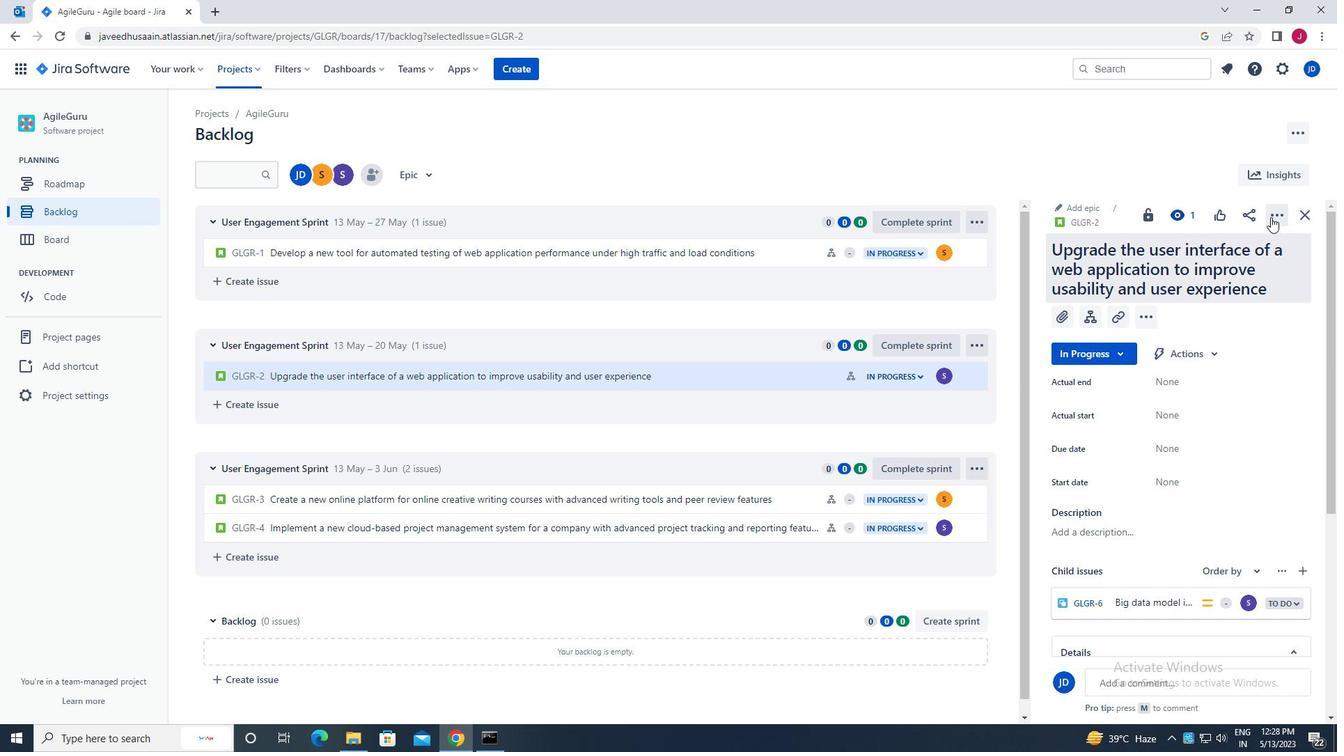 
Action: Mouse moved to (1209, 256)
Screenshot: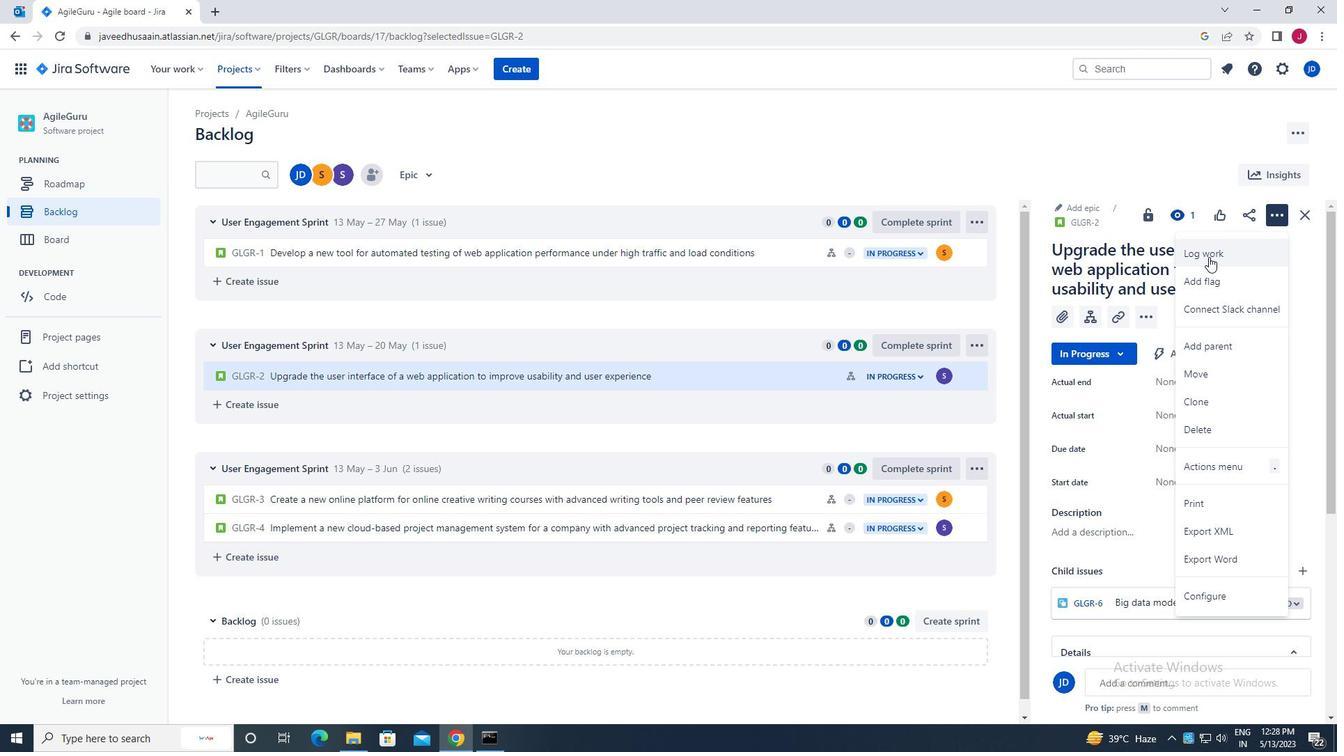 
Action: Mouse pressed left at (1209, 256)
Screenshot: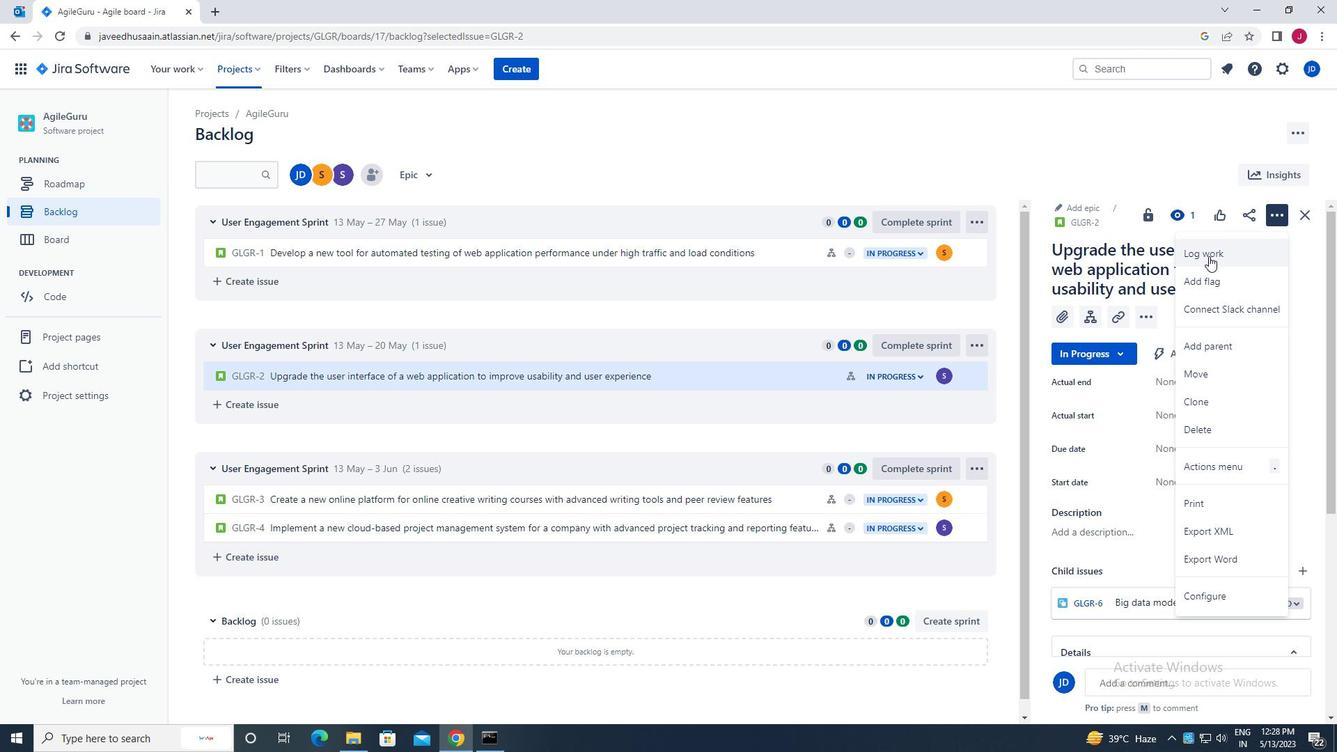 
Action: Mouse moved to (590, 211)
Screenshot: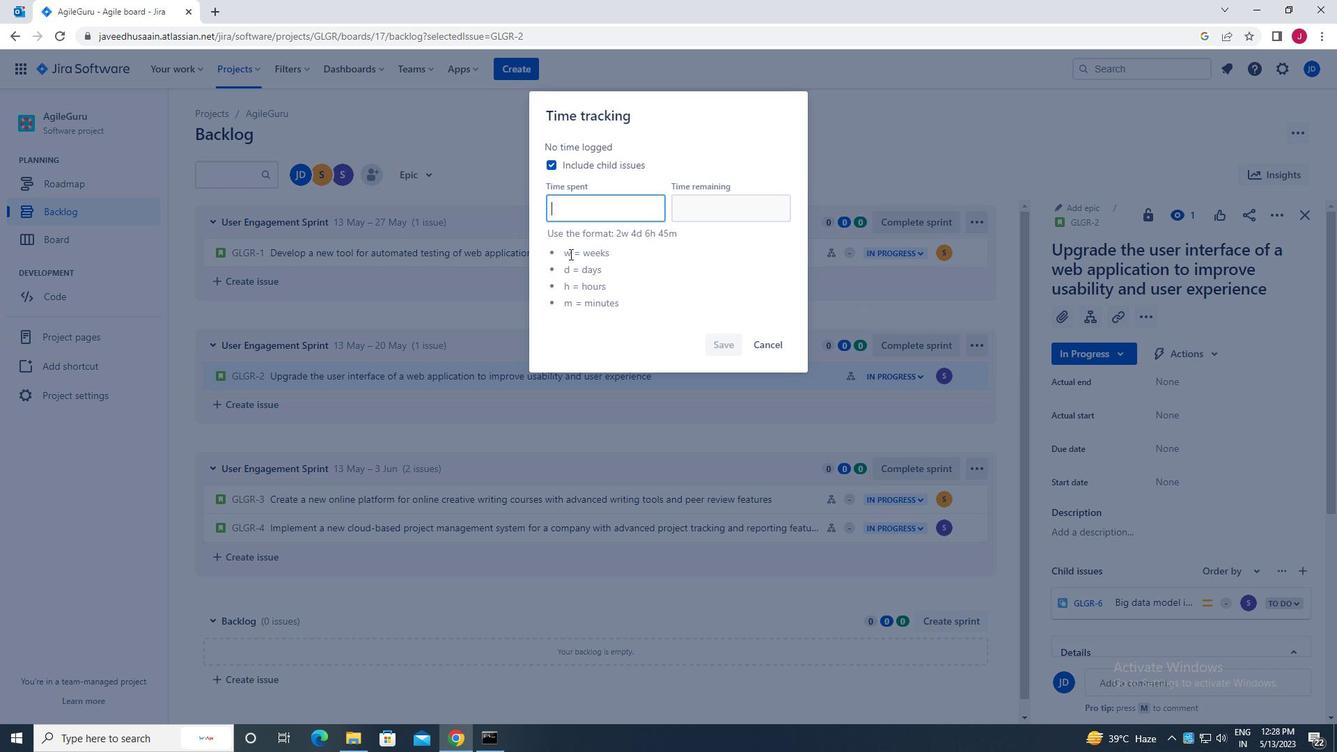 
Action: Mouse pressed left at (590, 211)
Screenshot: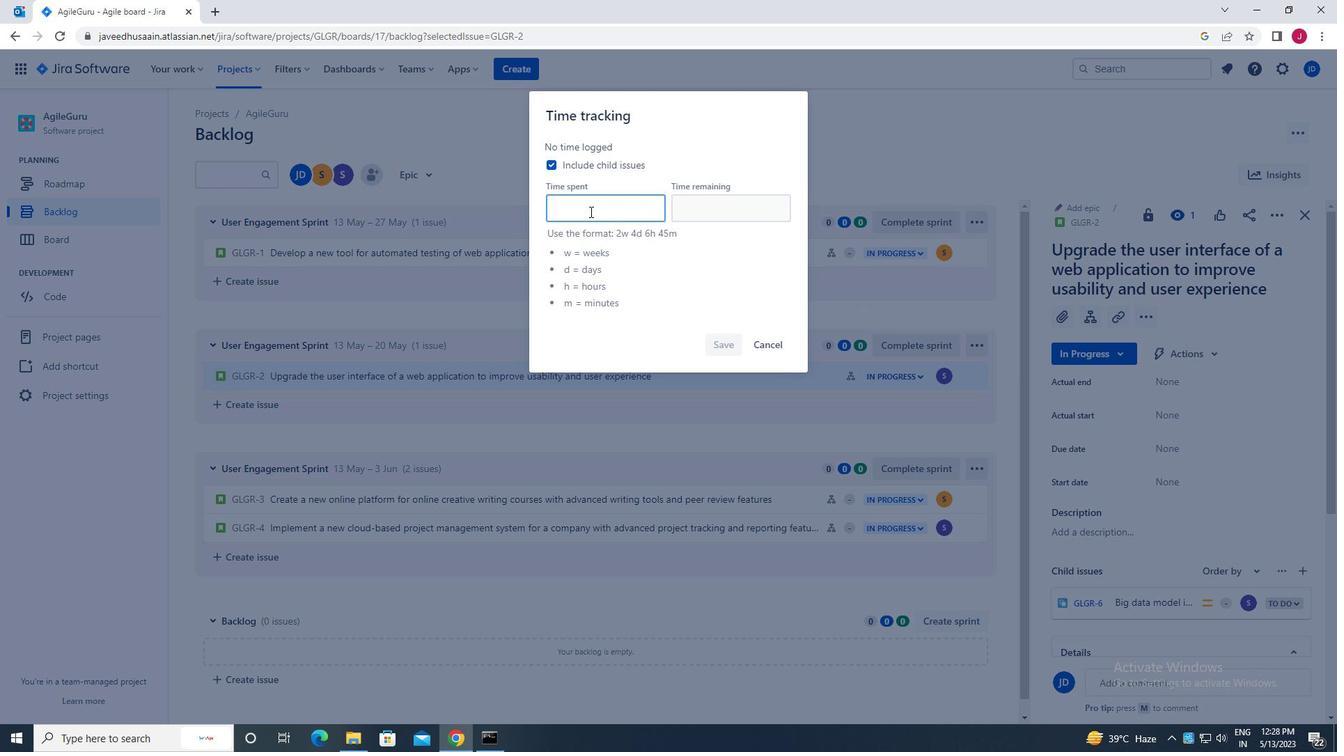 
Action: Key pressed 6w<Key.space>6d<Key.space>8h<Key.space>7m
Screenshot: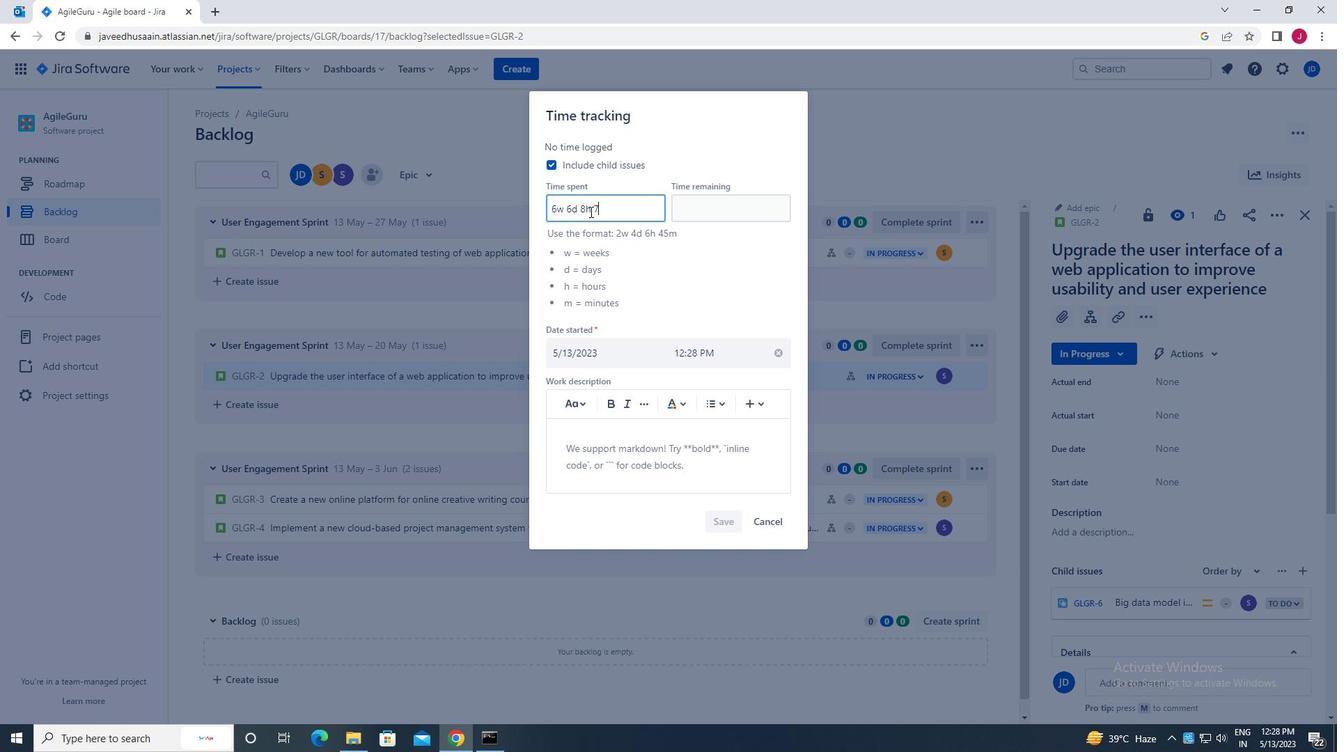 
Action: Mouse moved to (693, 210)
Screenshot: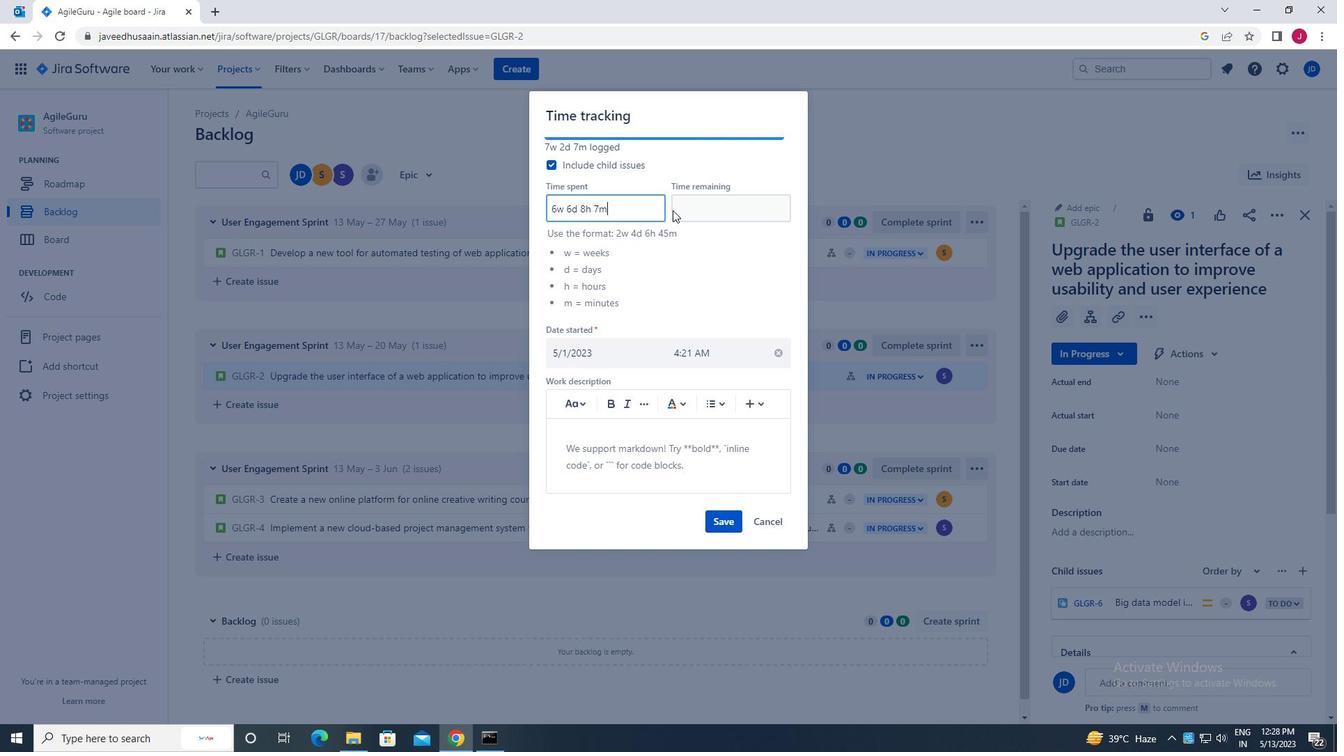 
Action: Mouse pressed left at (693, 210)
Screenshot: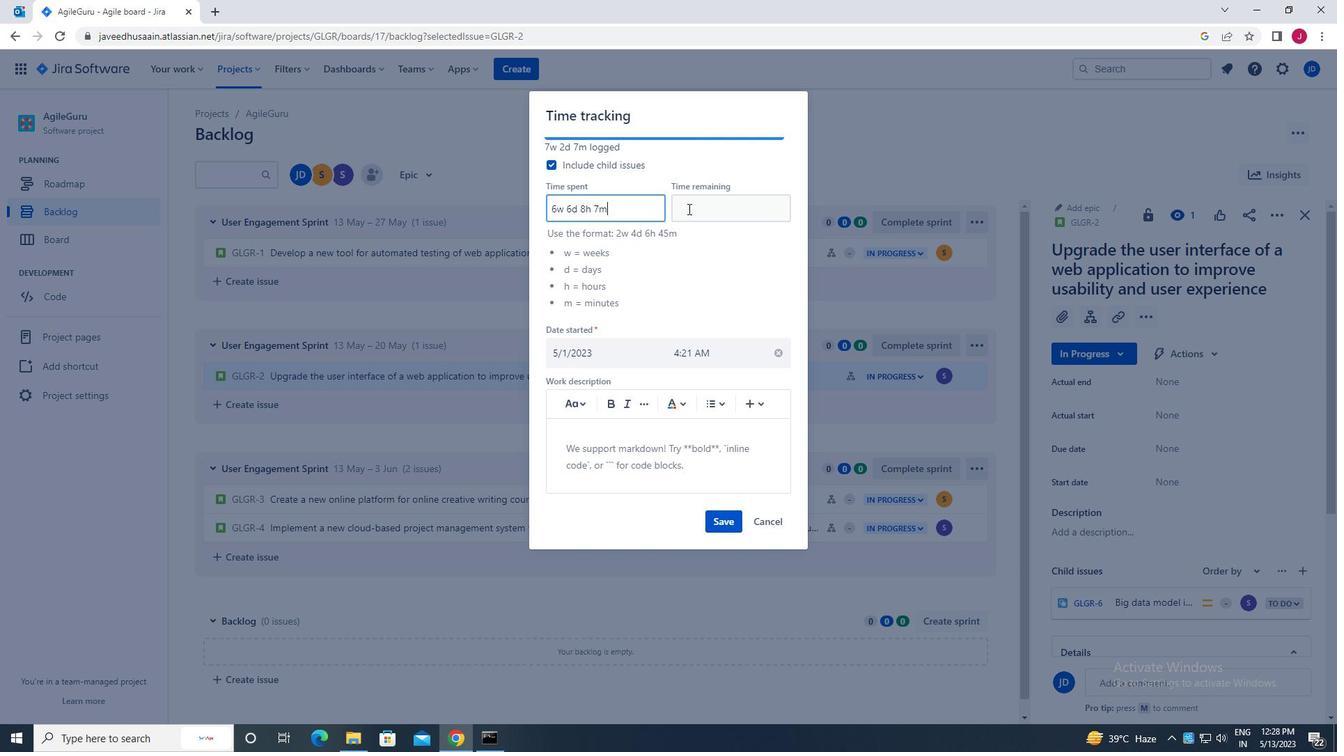 
Action: Mouse moved to (697, 208)
Screenshot: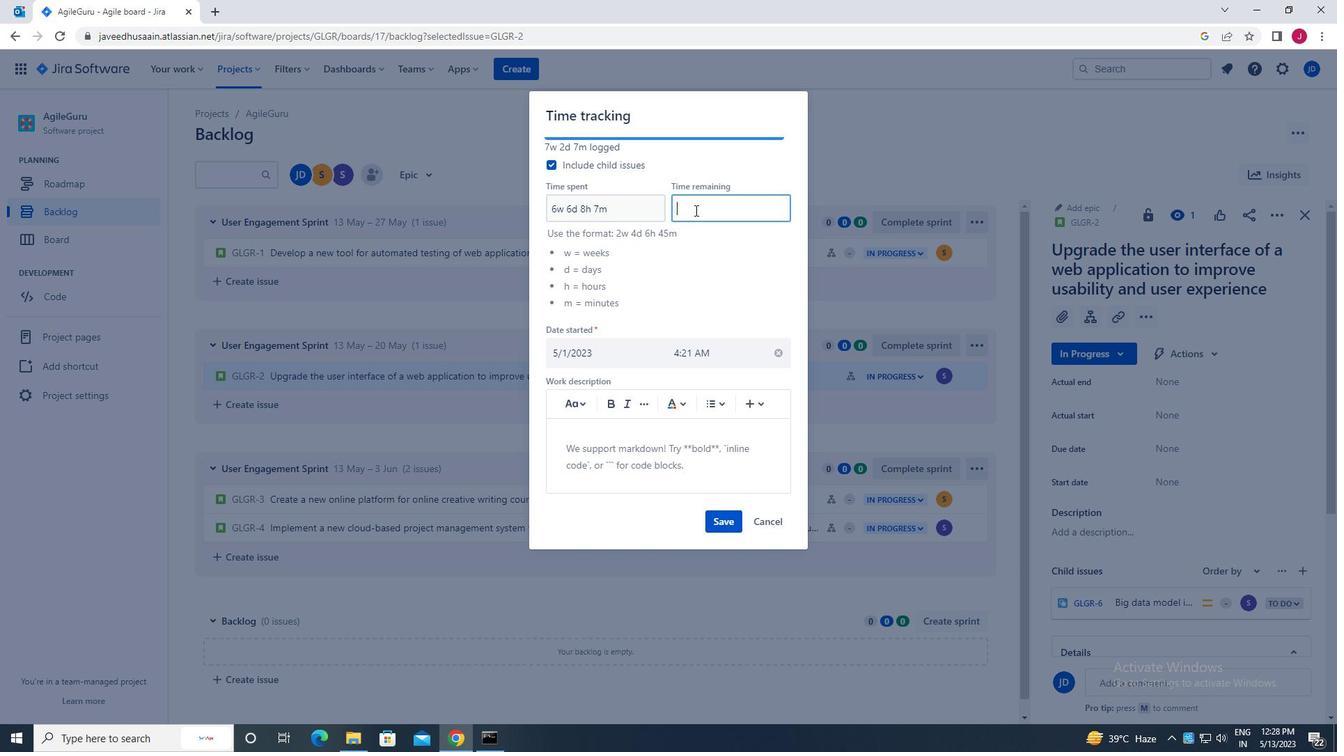 
Action: Key pressed 2w<Key.space>6d<Key.space>19h<Key.space>45m
Screenshot: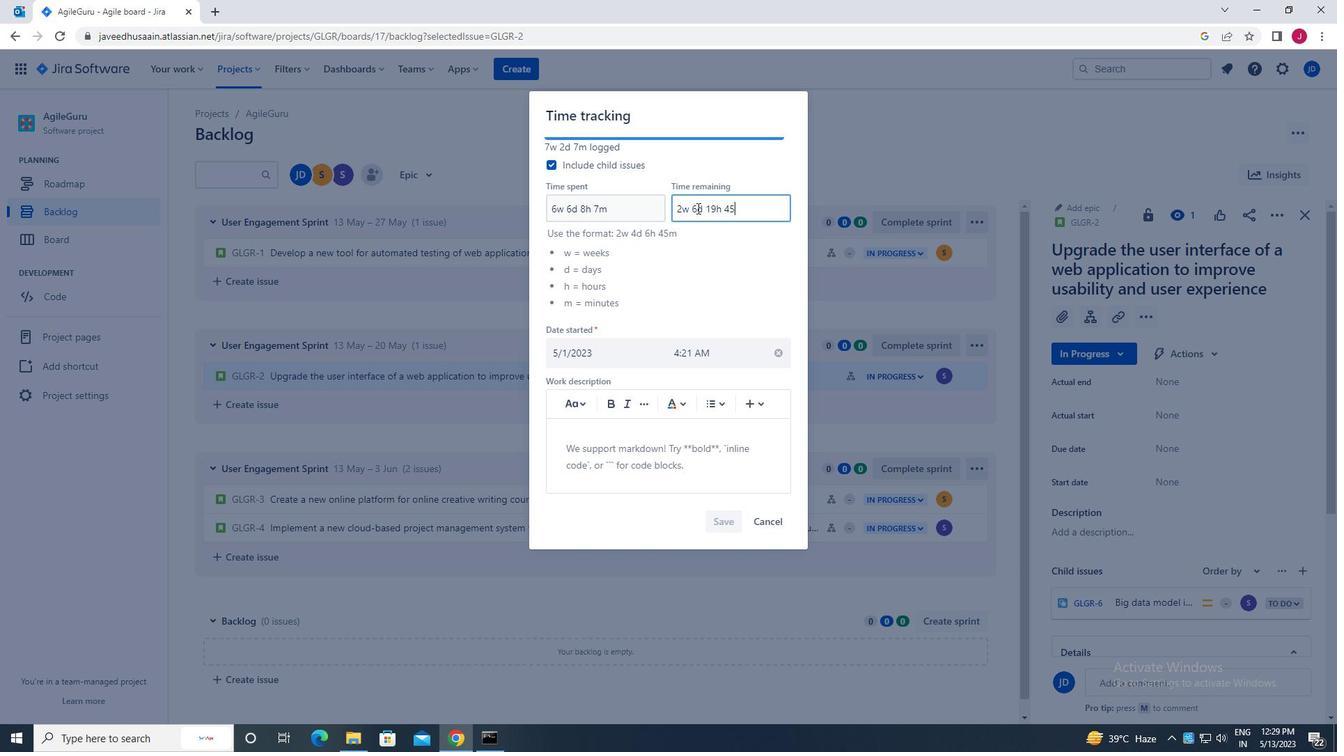 
Action: Mouse moved to (719, 522)
Screenshot: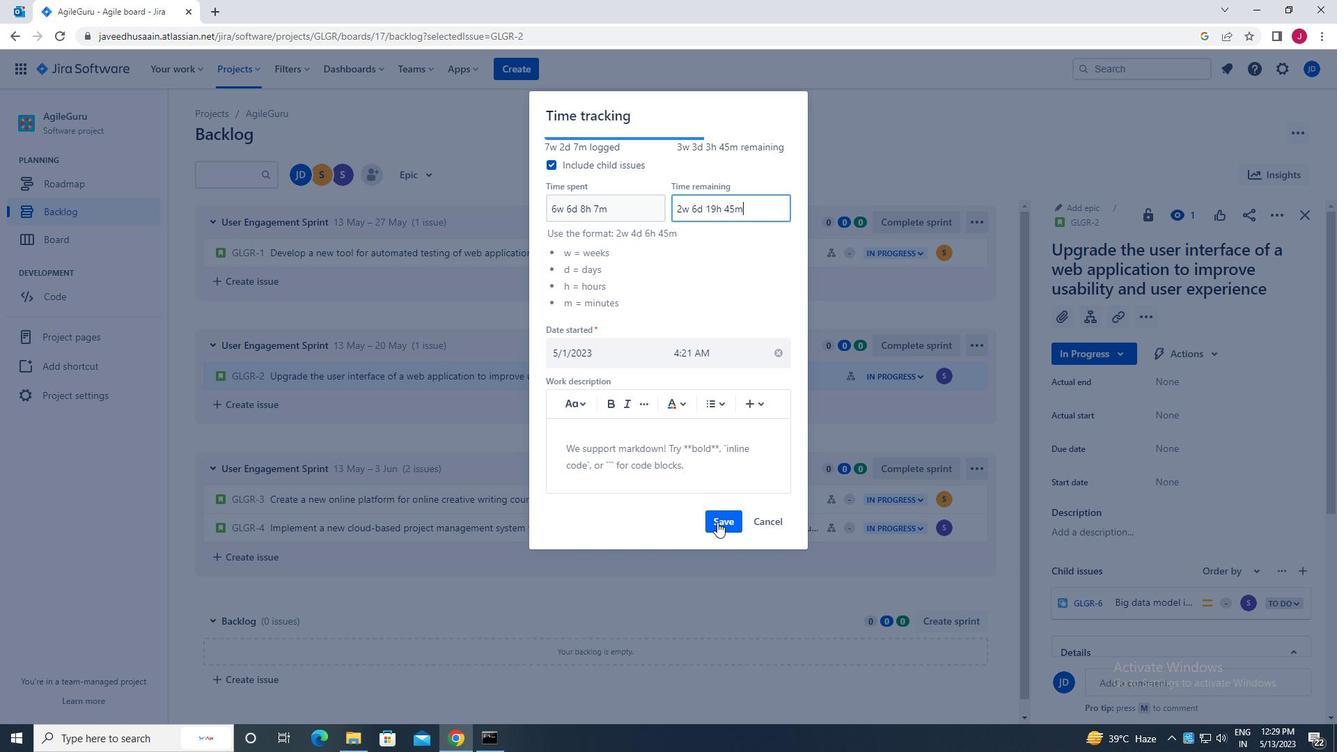 
Action: Mouse pressed left at (719, 522)
Screenshot: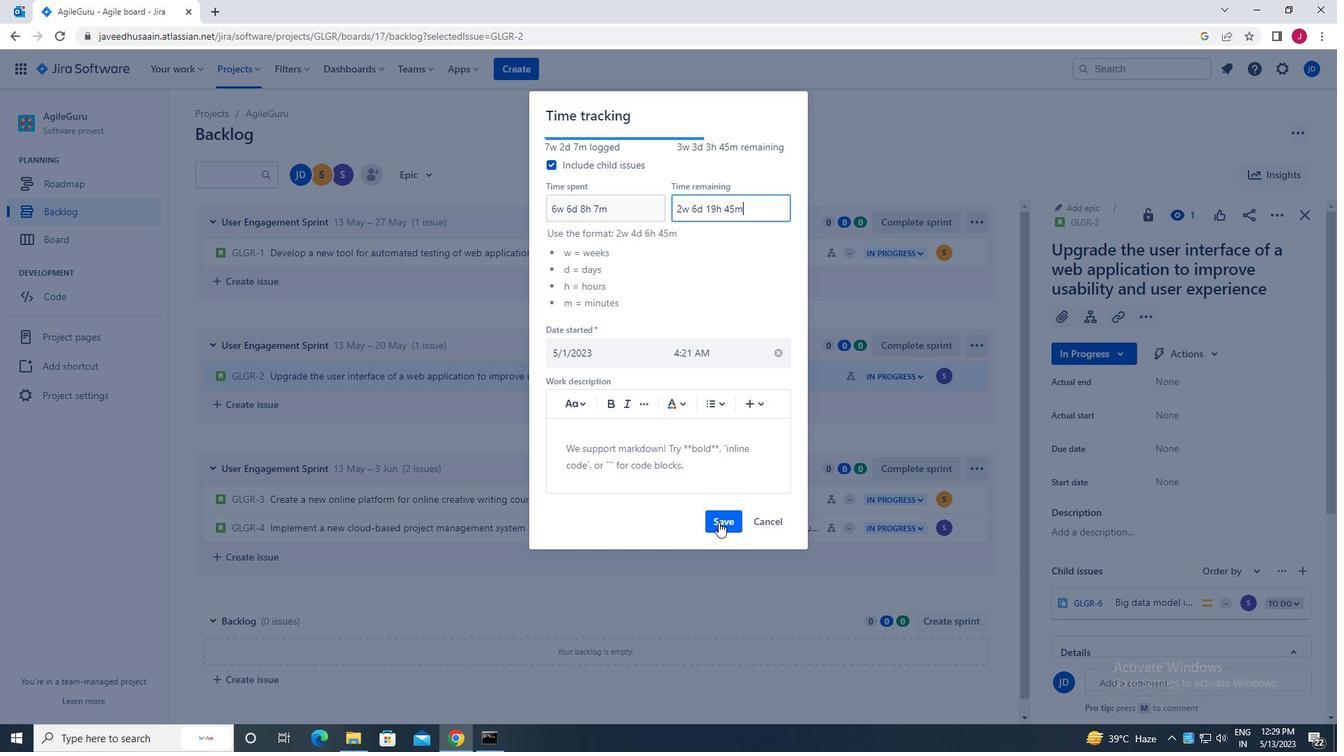 
Action: Mouse moved to (1275, 213)
Screenshot: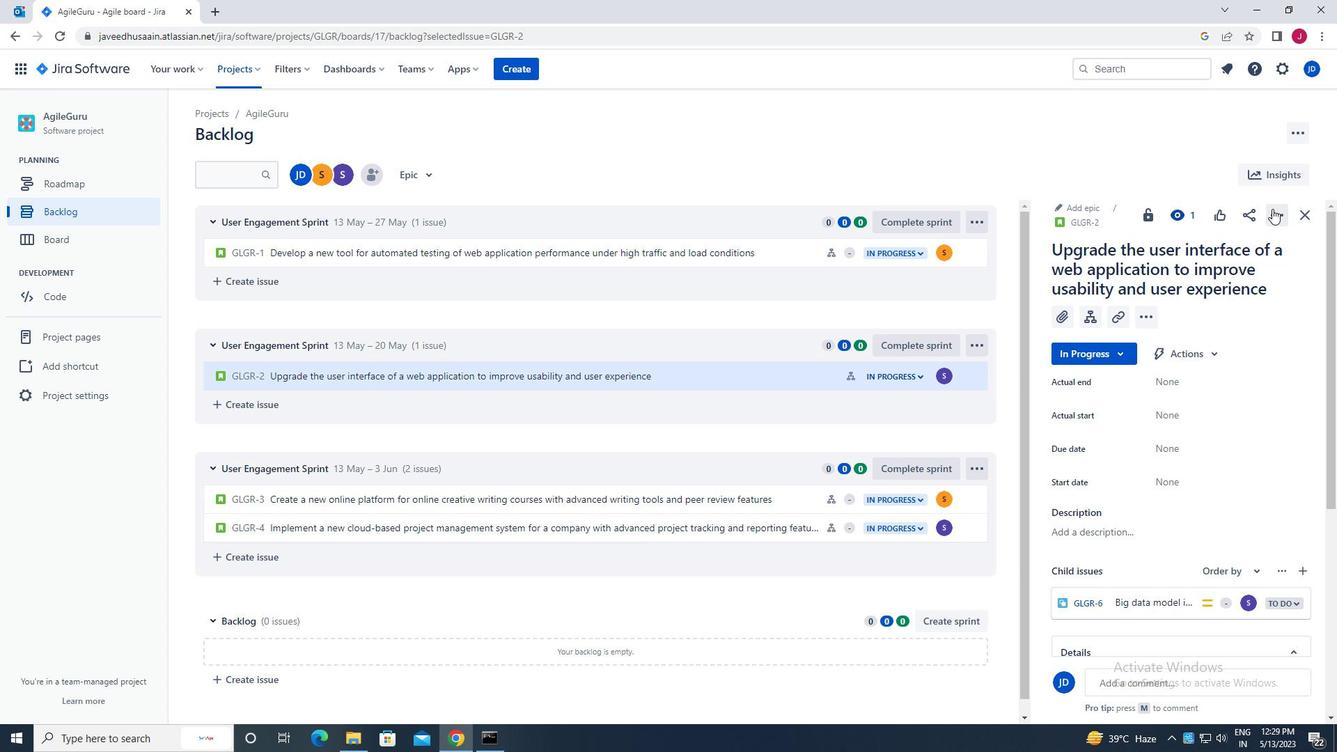
Action: Mouse pressed left at (1275, 213)
Screenshot: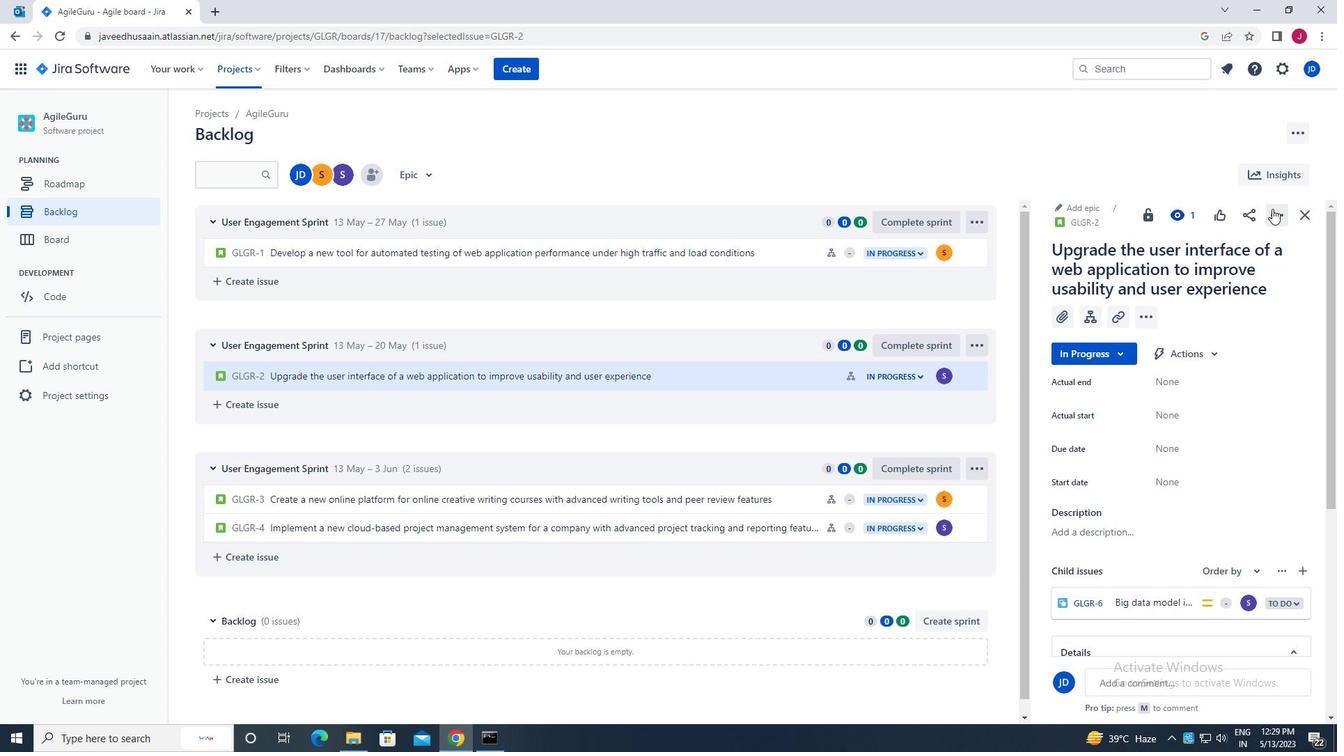 
Action: Mouse moved to (1210, 398)
Screenshot: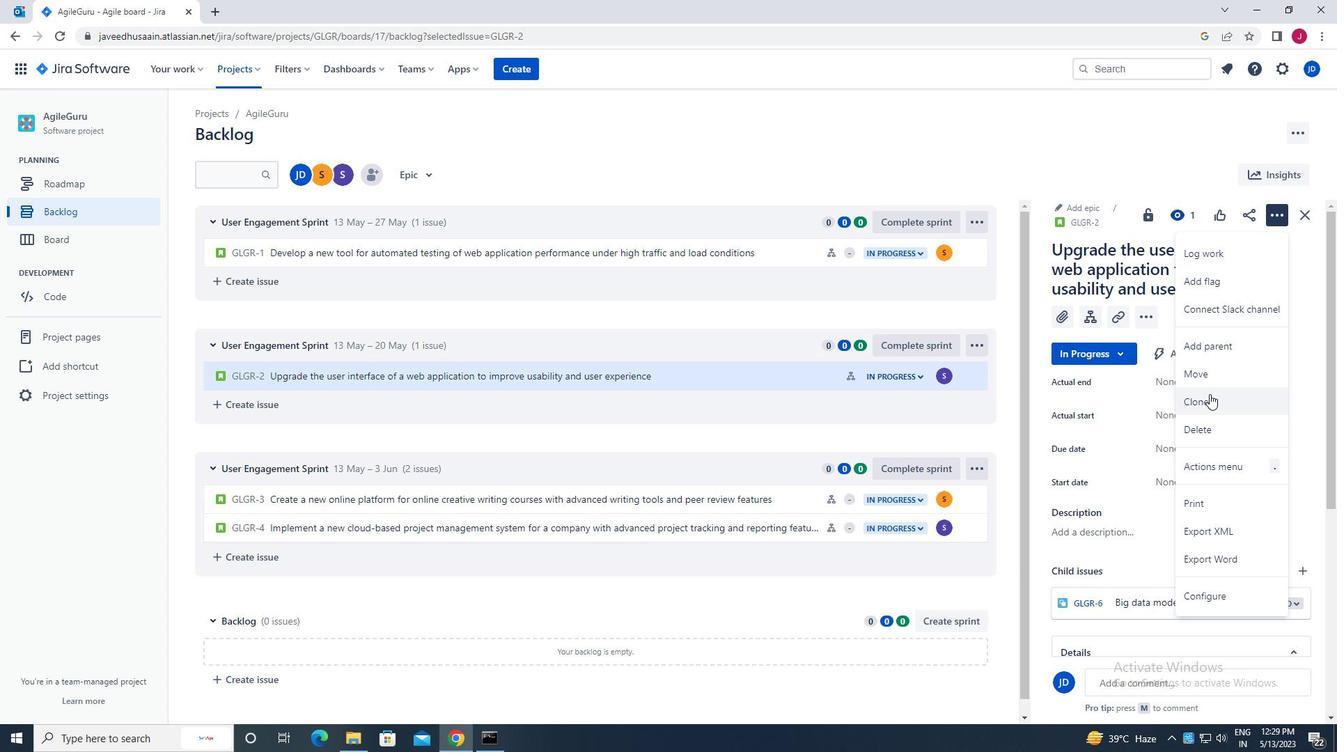 
Action: Mouse pressed left at (1210, 398)
Screenshot: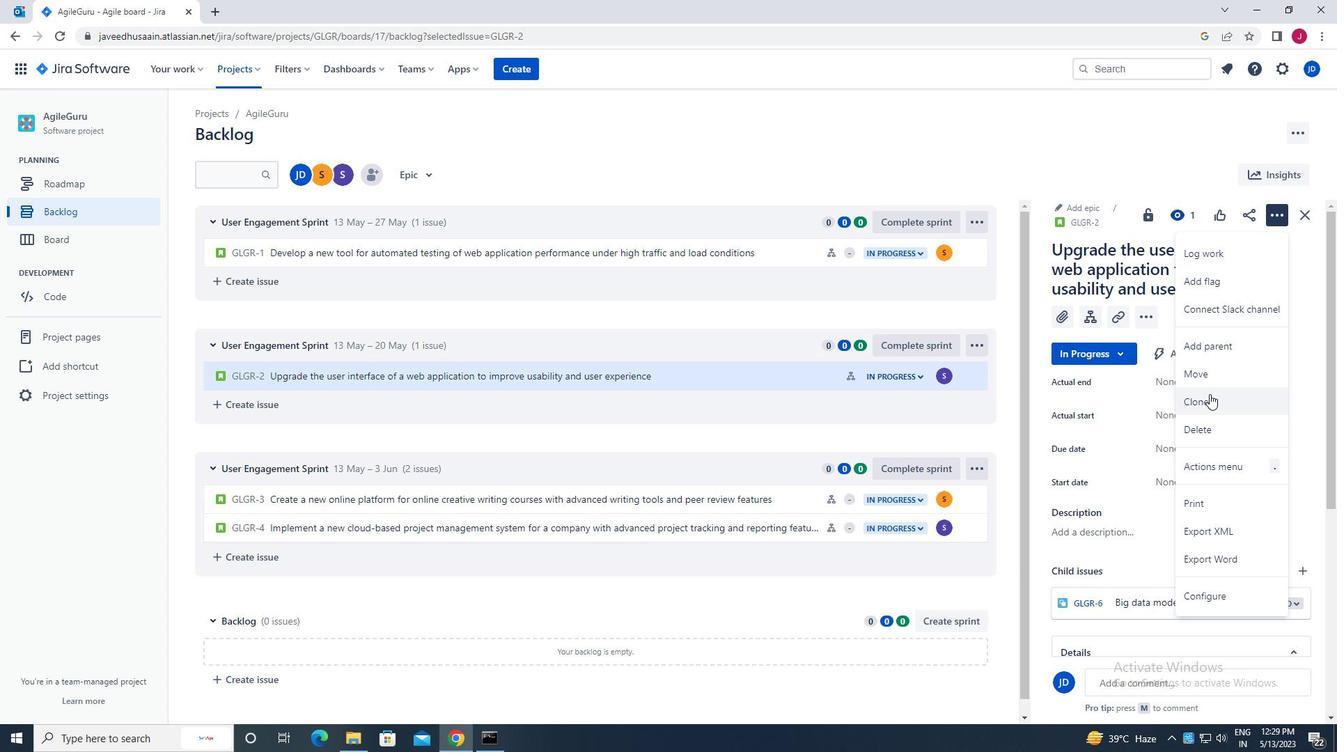 
Action: Mouse moved to (765, 301)
Screenshot: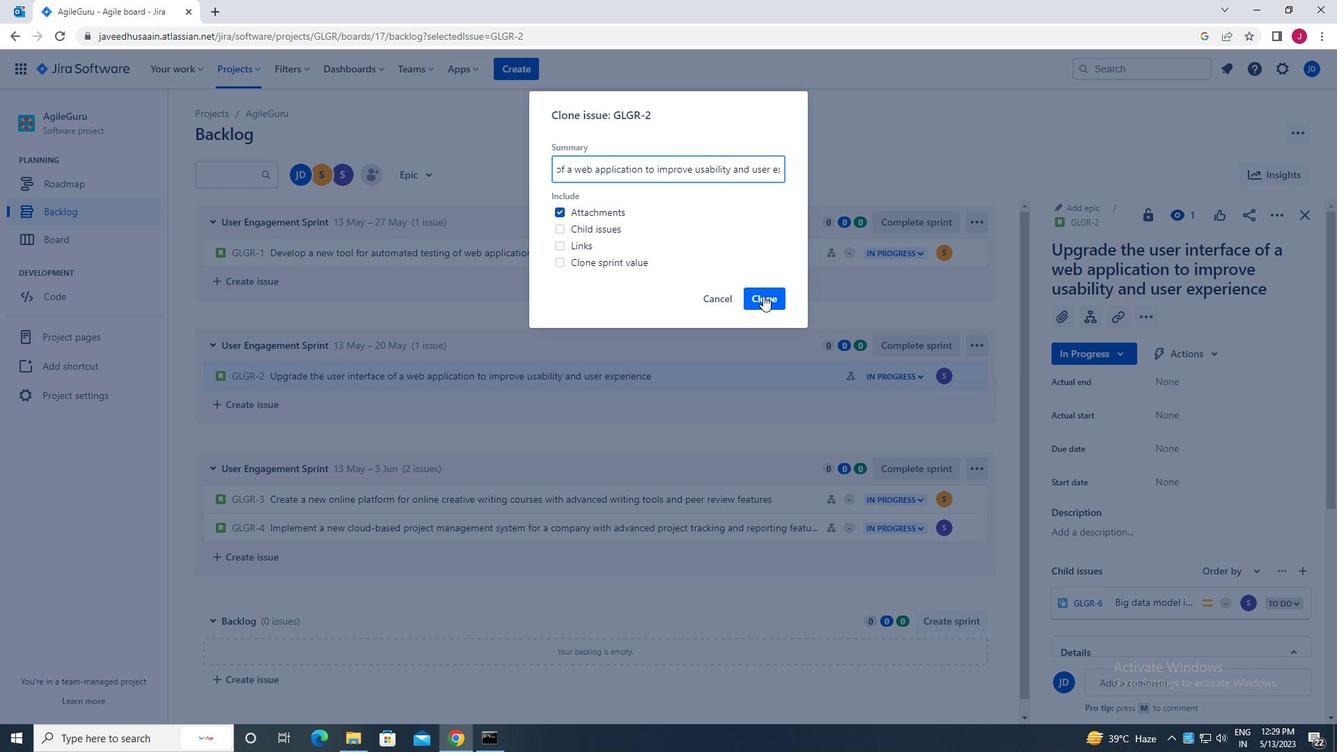 
Action: Mouse pressed left at (765, 301)
Screenshot: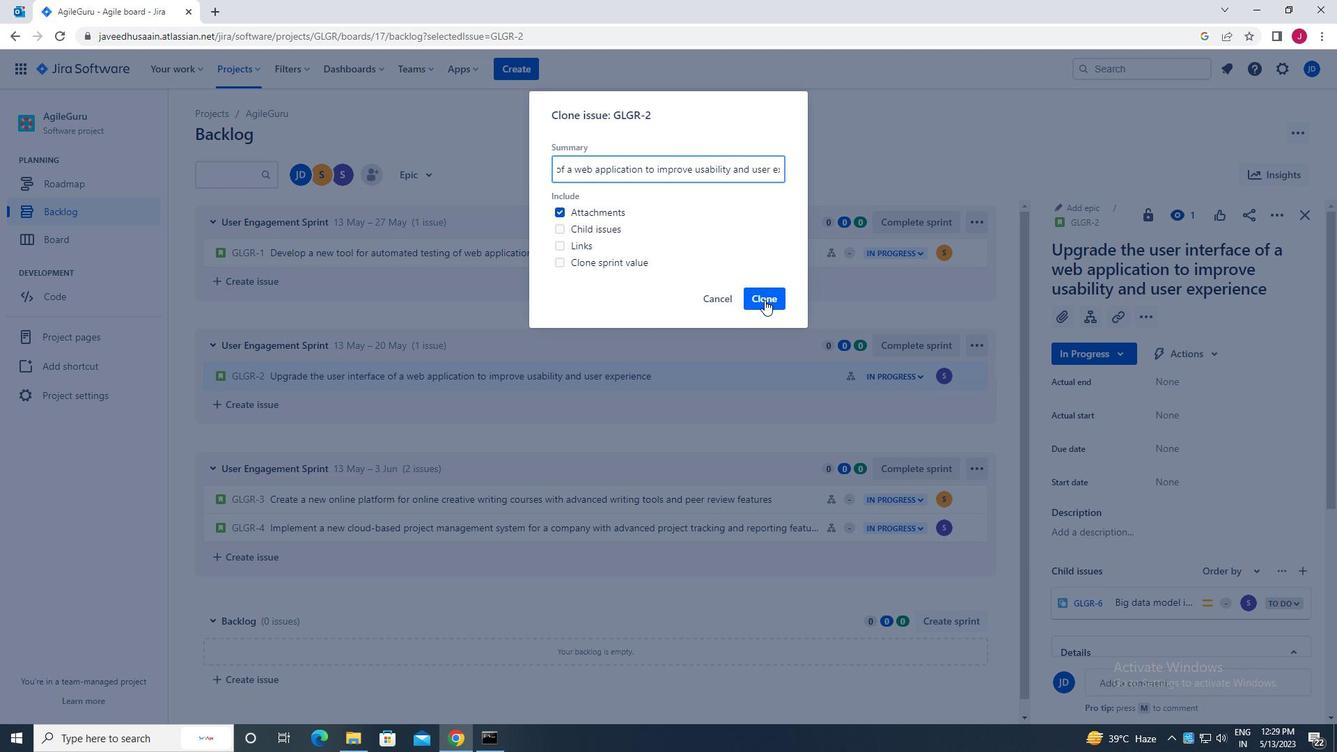 
Action: Mouse moved to (1309, 213)
Screenshot: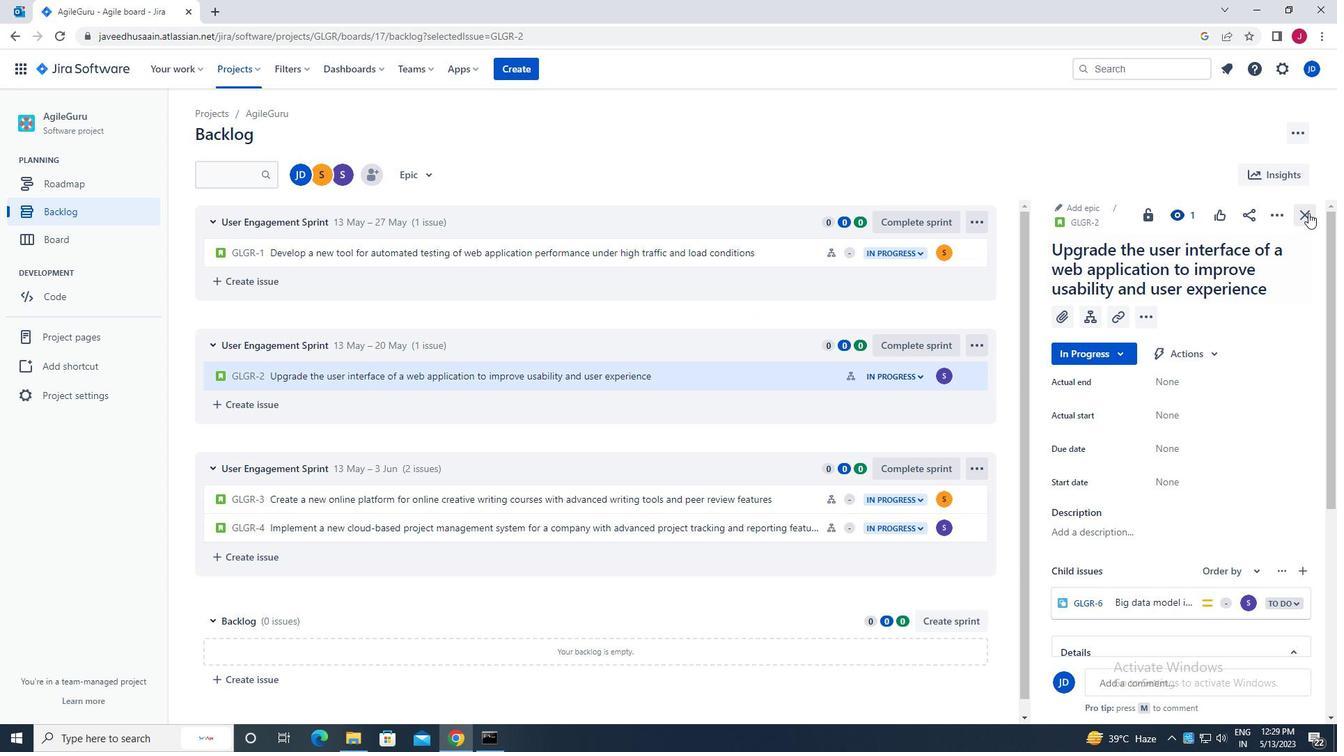 
Action: Mouse pressed left at (1309, 213)
Screenshot: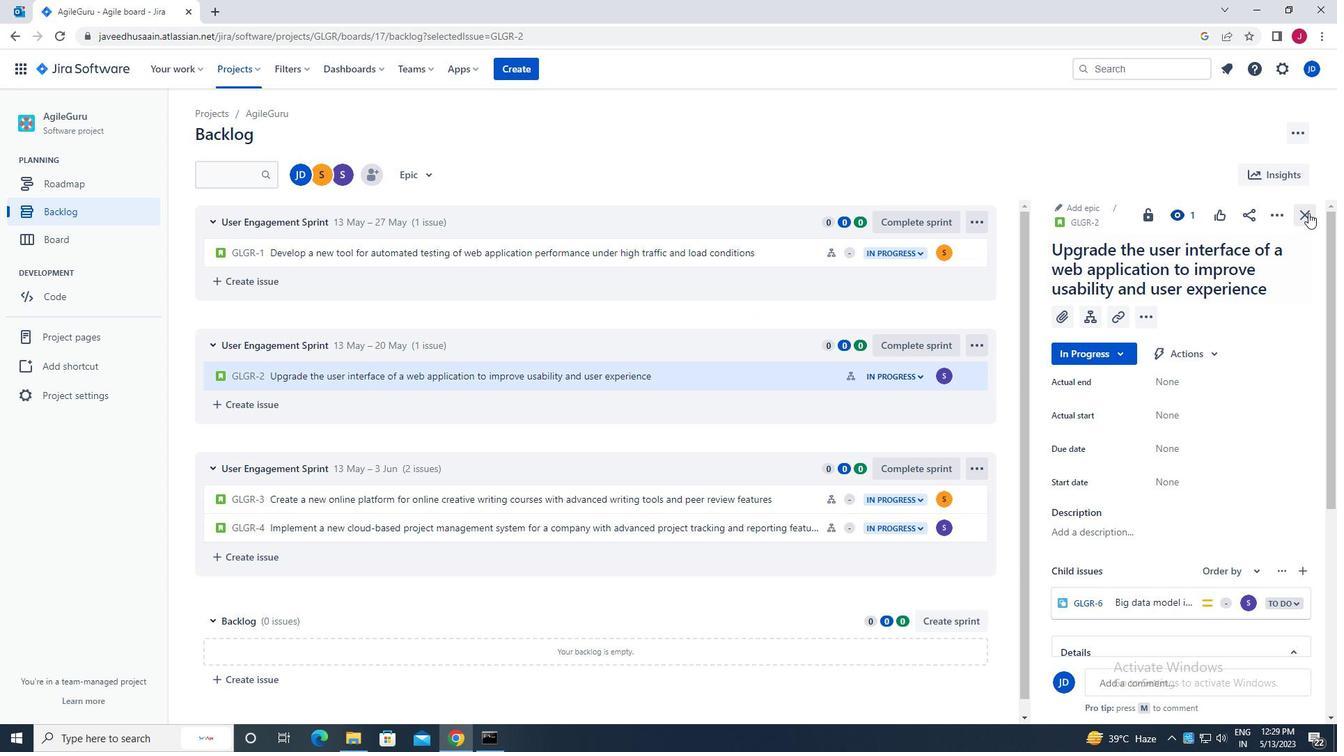 
Action: Mouse moved to (428, 179)
Screenshot: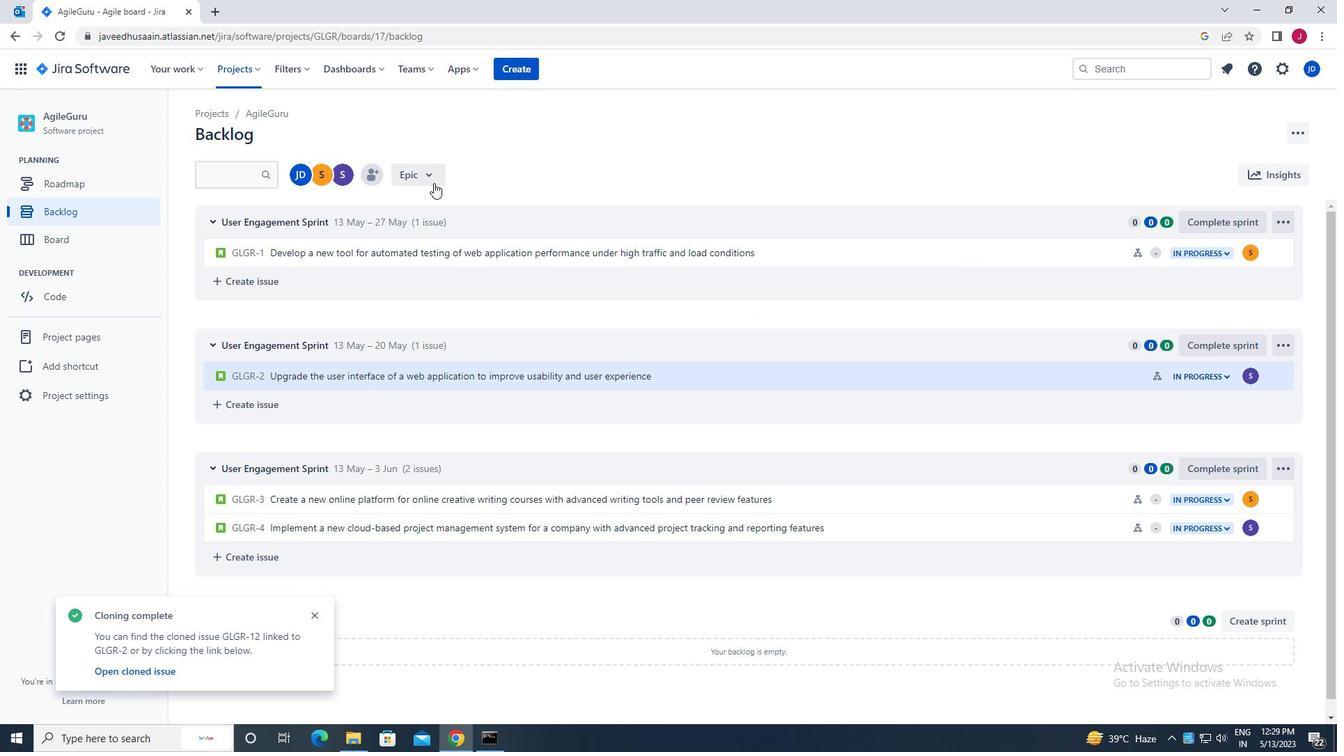 
Action: Mouse pressed left at (428, 179)
Screenshot: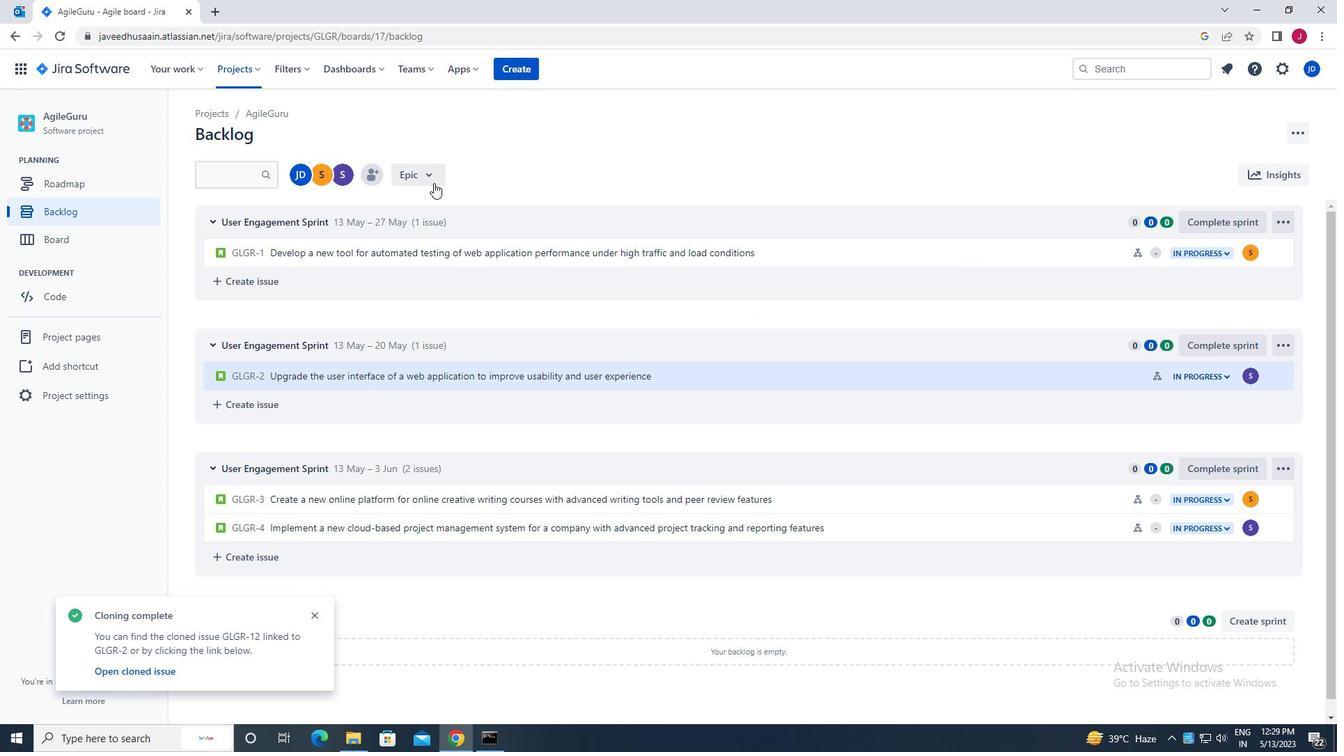
Action: Mouse moved to (450, 256)
Screenshot: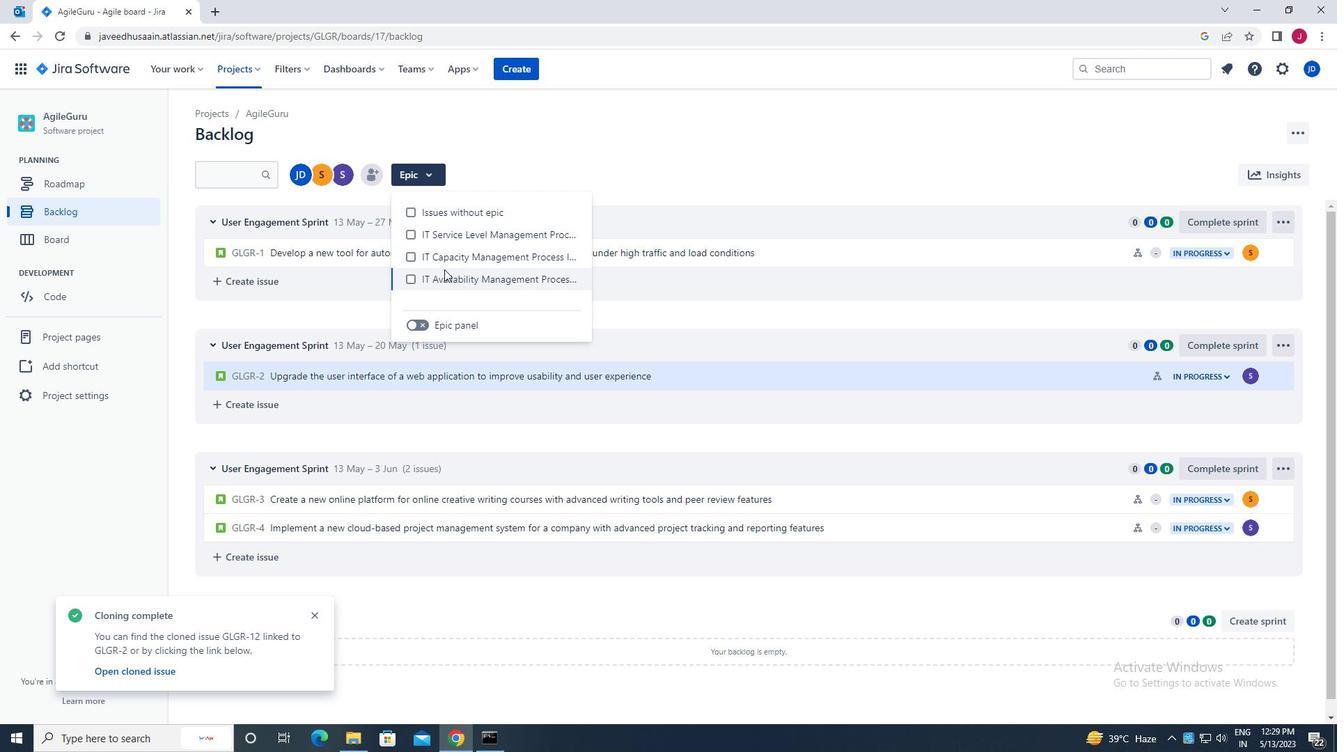 
Action: Mouse pressed left at (450, 256)
Screenshot: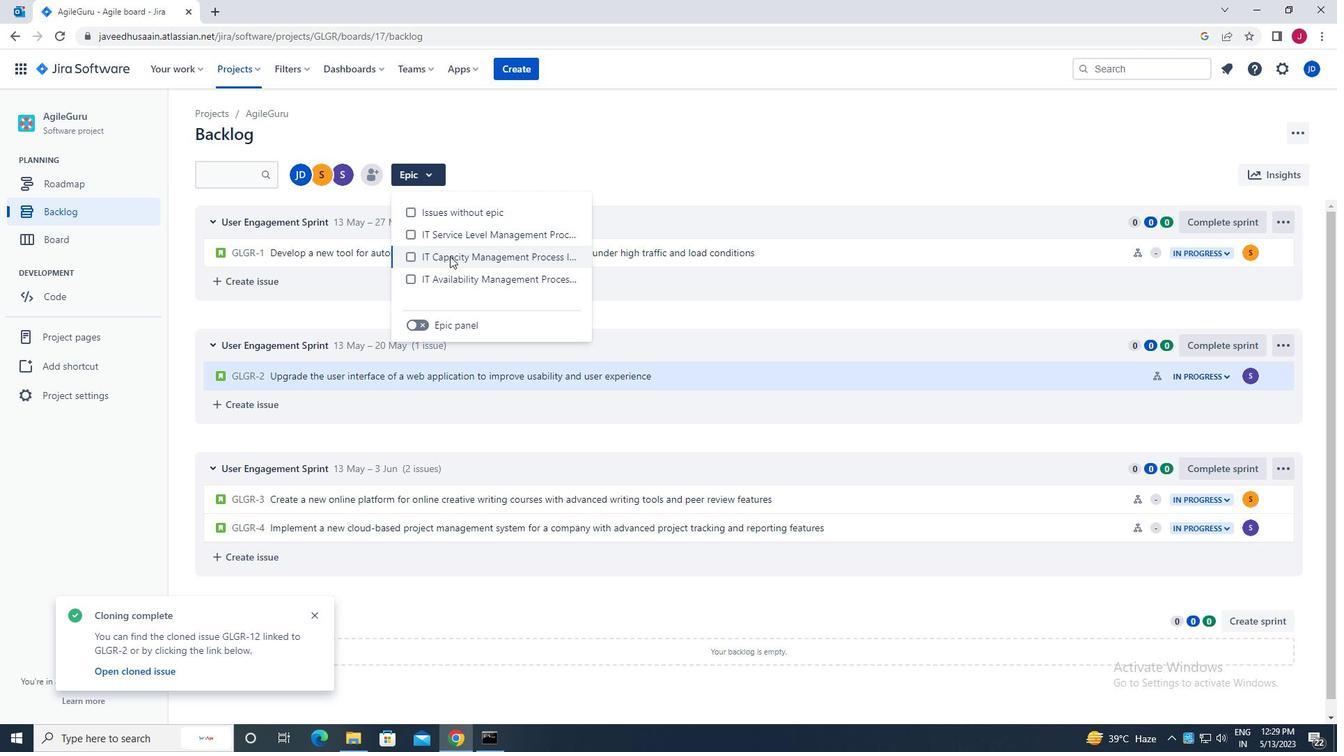 
Action: Mouse moved to (586, 125)
Screenshot: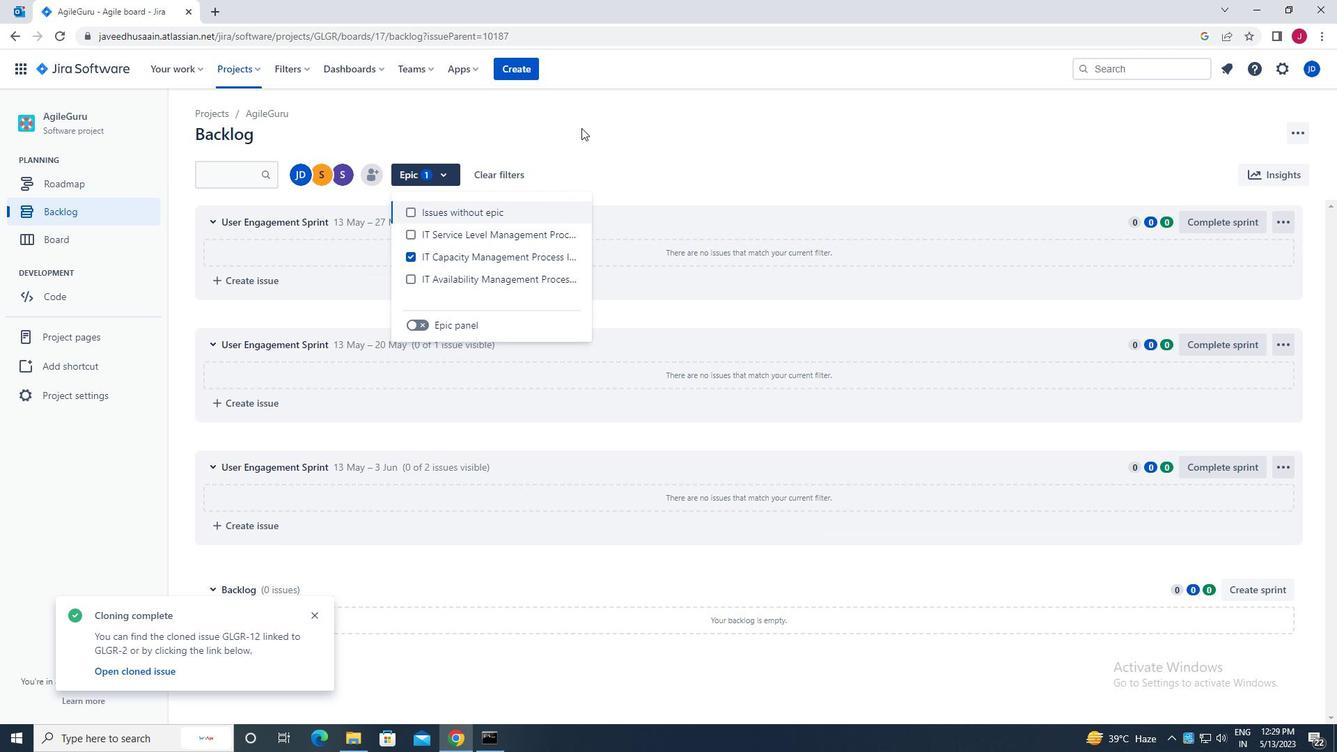 
Action: Mouse pressed left at (586, 125)
Screenshot: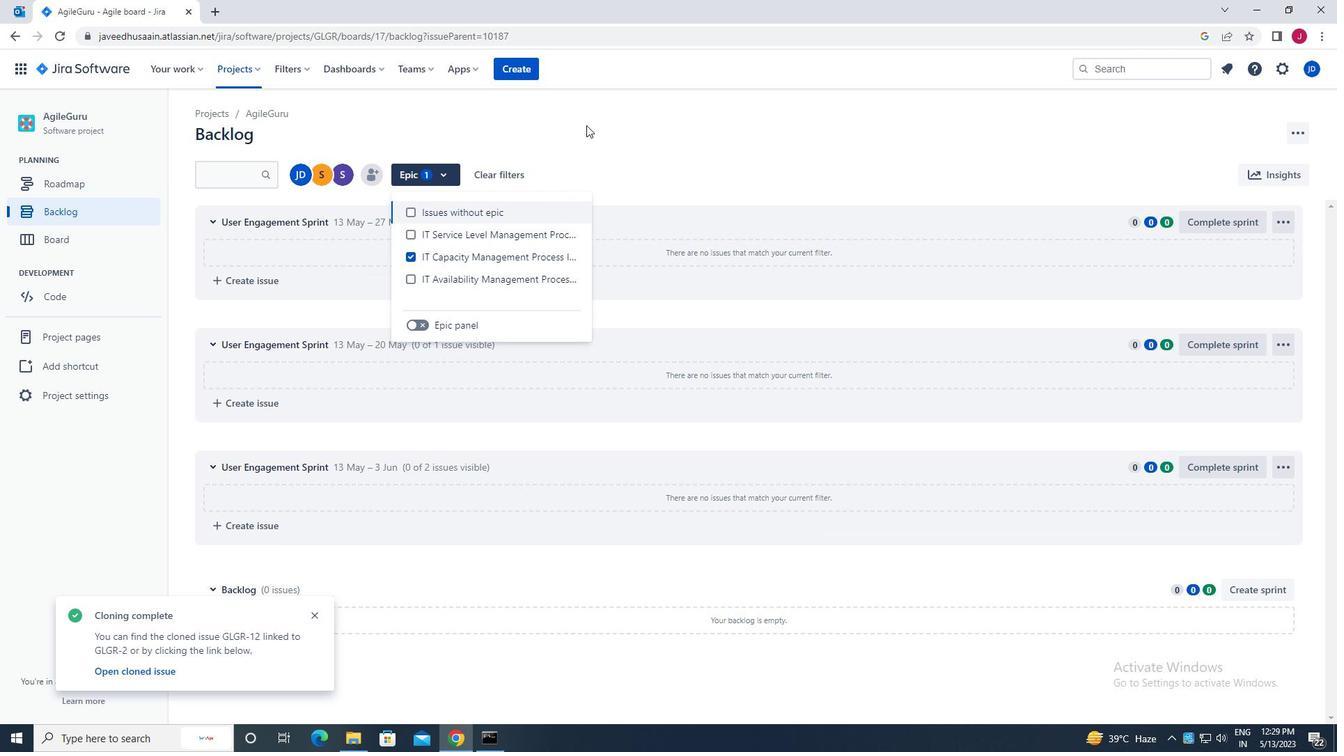 
